 Task: Slide 11 - Big Awesome Words.
Action: Mouse moved to (36, 87)
Screenshot: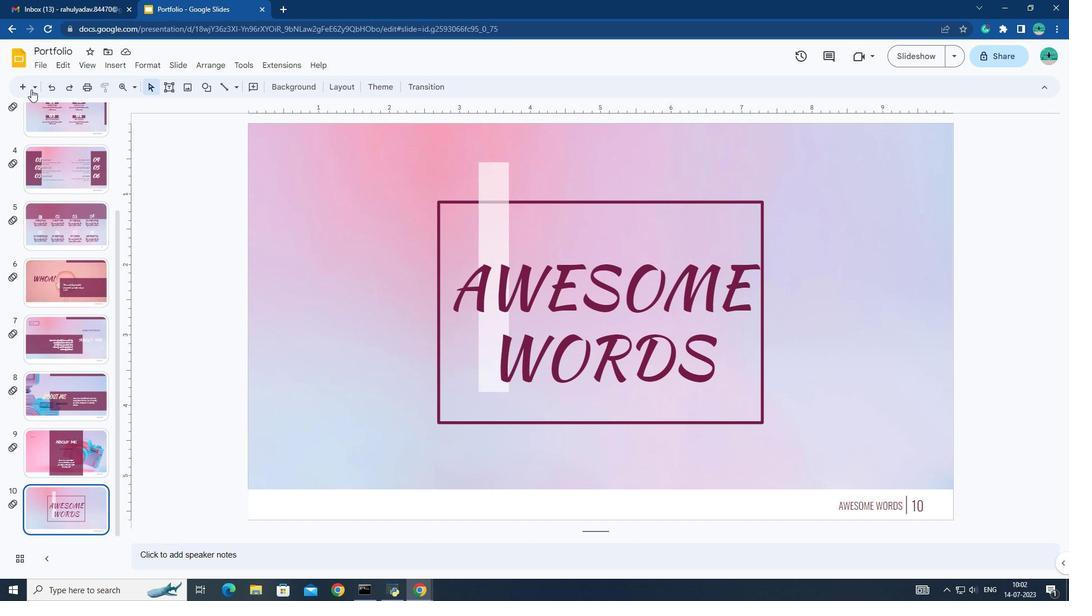 
Action: Mouse pressed left at (36, 87)
Screenshot: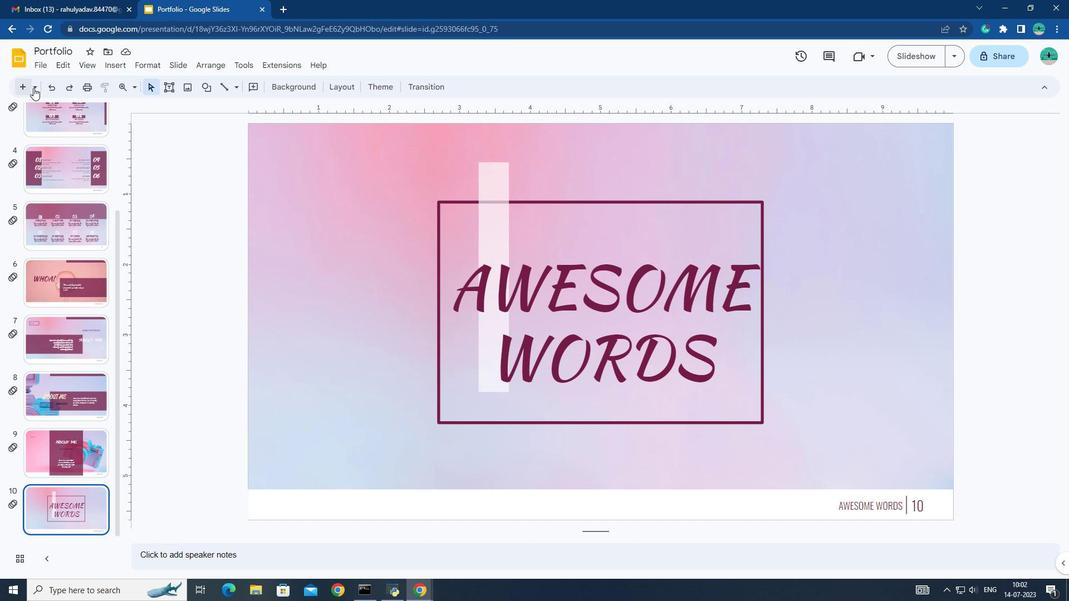
Action: Mouse moved to (78, 360)
Screenshot: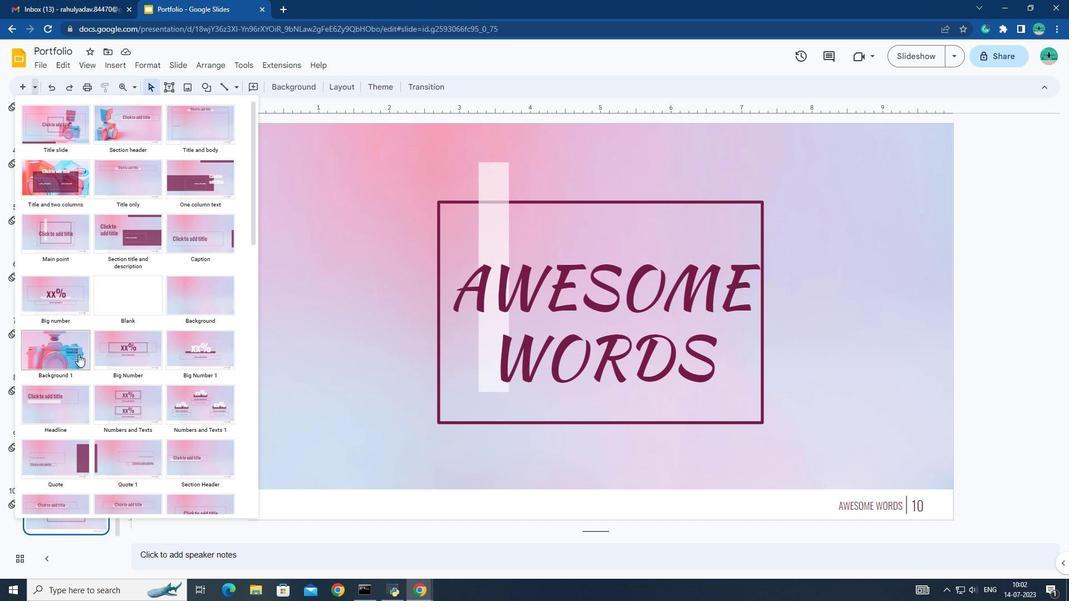 
Action: Mouse scrolled (78, 359) with delta (0, 0)
Screenshot: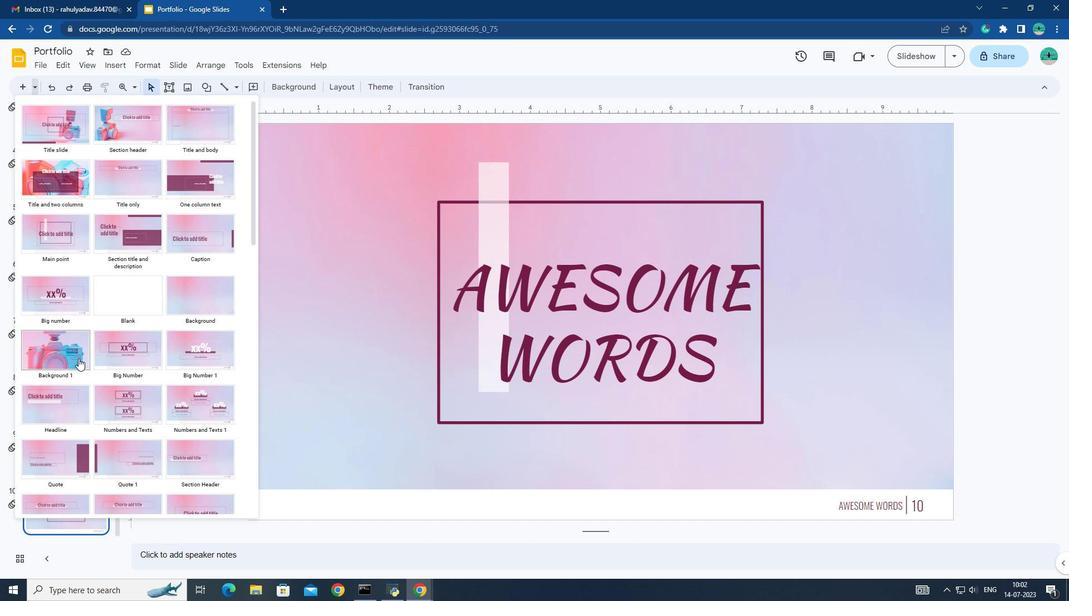 
Action: Mouse moved to (77, 361)
Screenshot: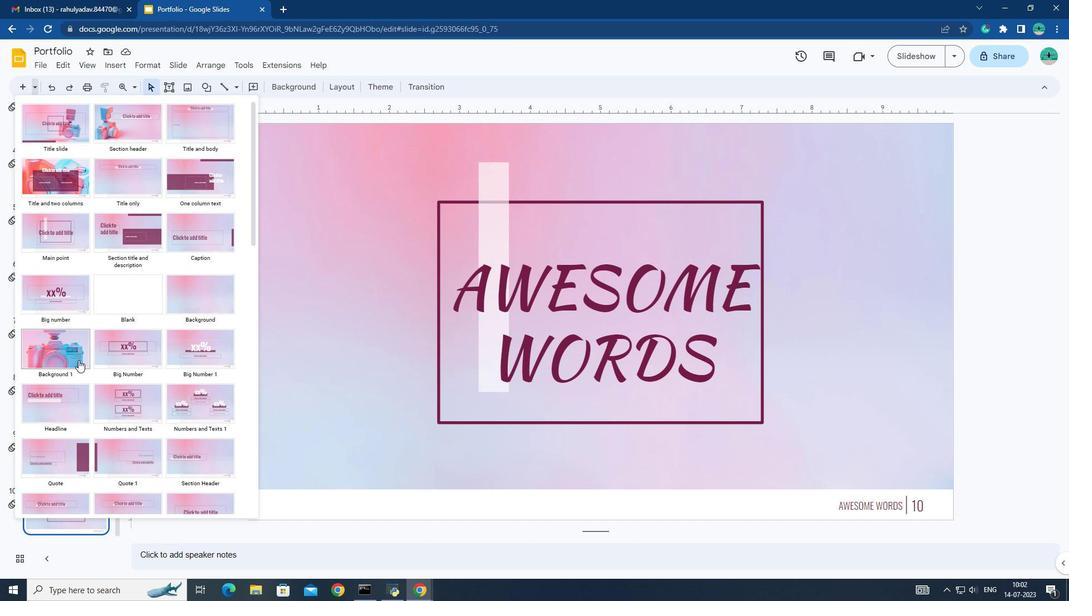 
Action: Mouse scrolled (77, 360) with delta (0, 0)
Screenshot: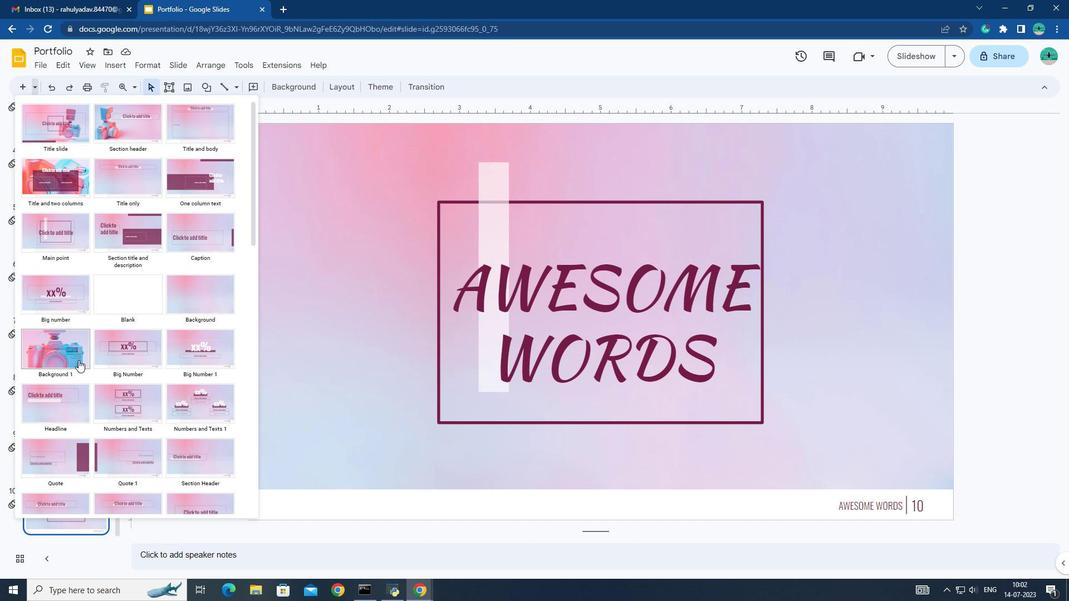 
Action: Mouse moved to (77, 362)
Screenshot: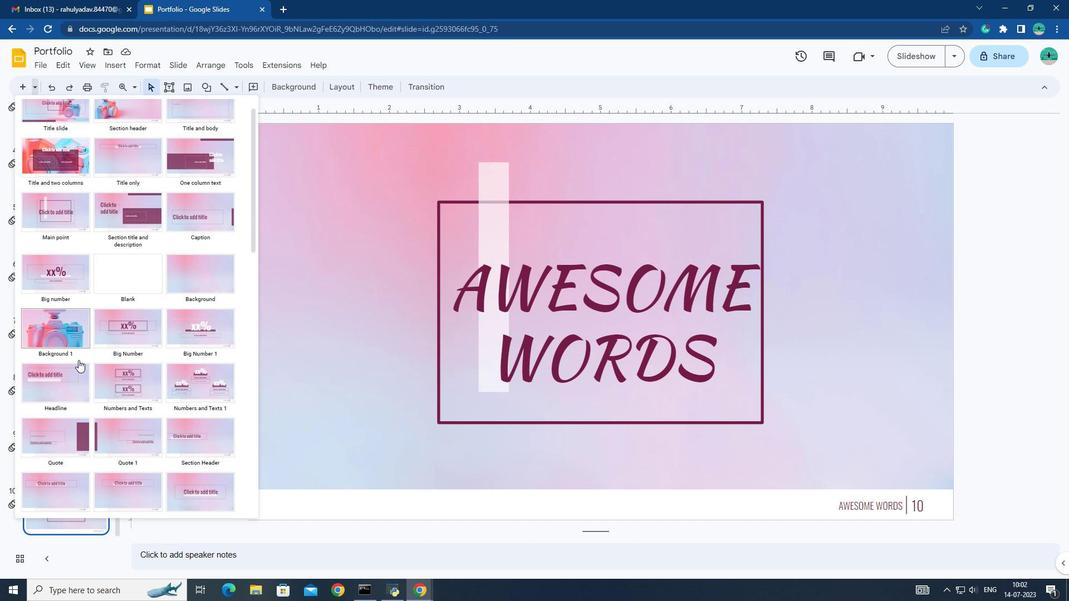 
Action: Mouse scrolled (77, 361) with delta (0, 0)
Screenshot: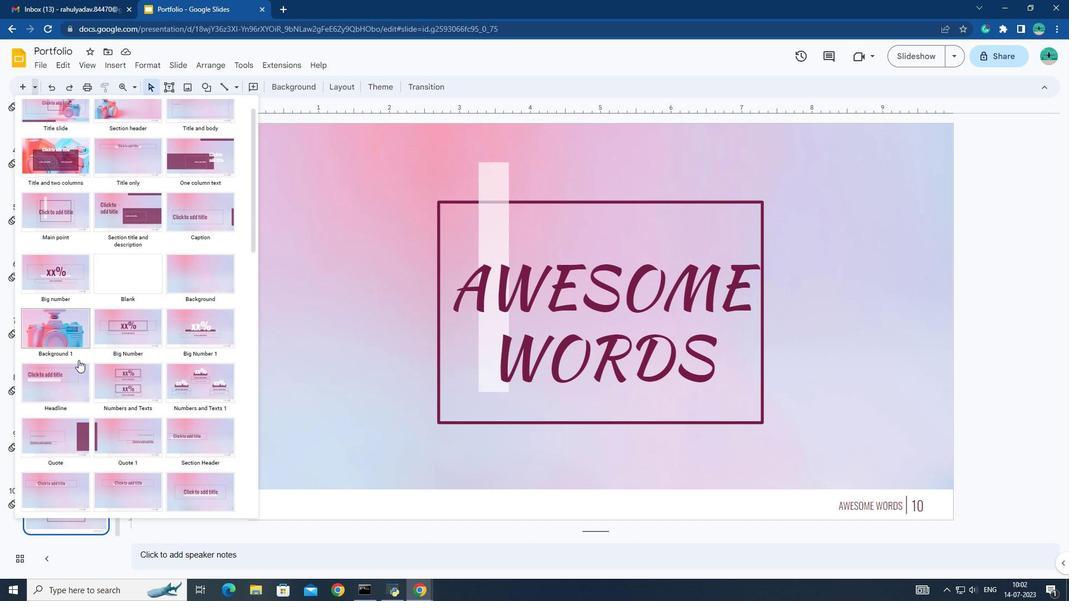 
Action: Mouse scrolled (77, 361) with delta (0, 0)
Screenshot: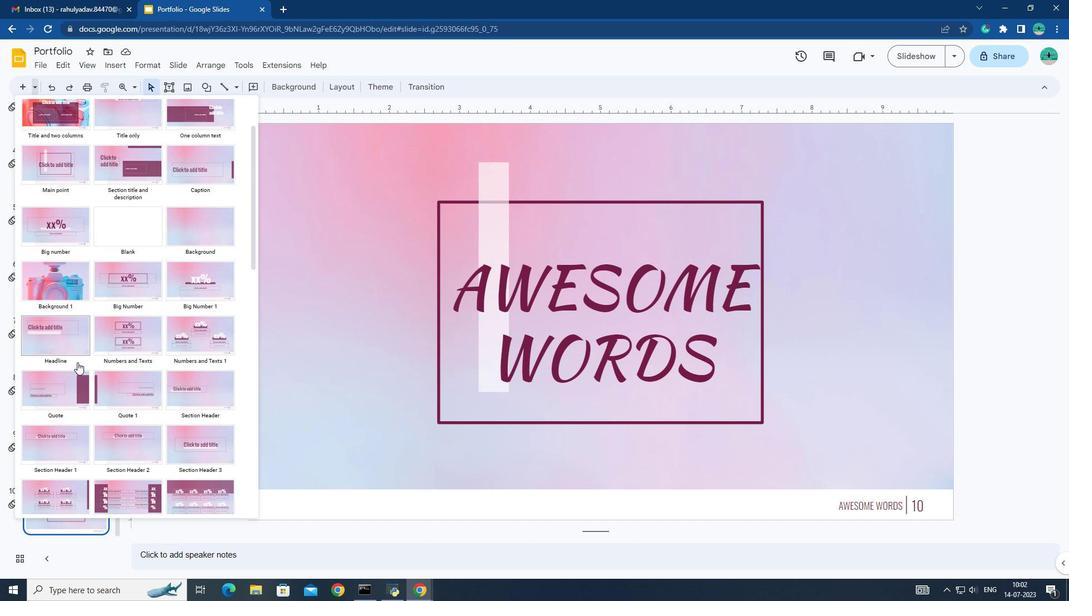 
Action: Mouse moved to (77, 363)
Screenshot: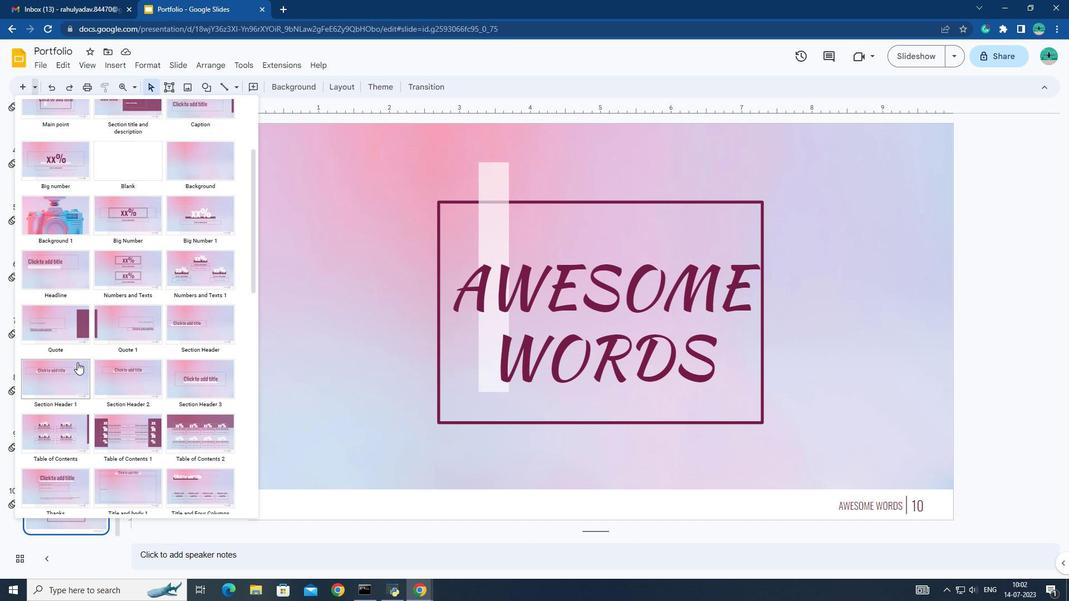 
Action: Mouse scrolled (77, 362) with delta (0, 0)
Screenshot: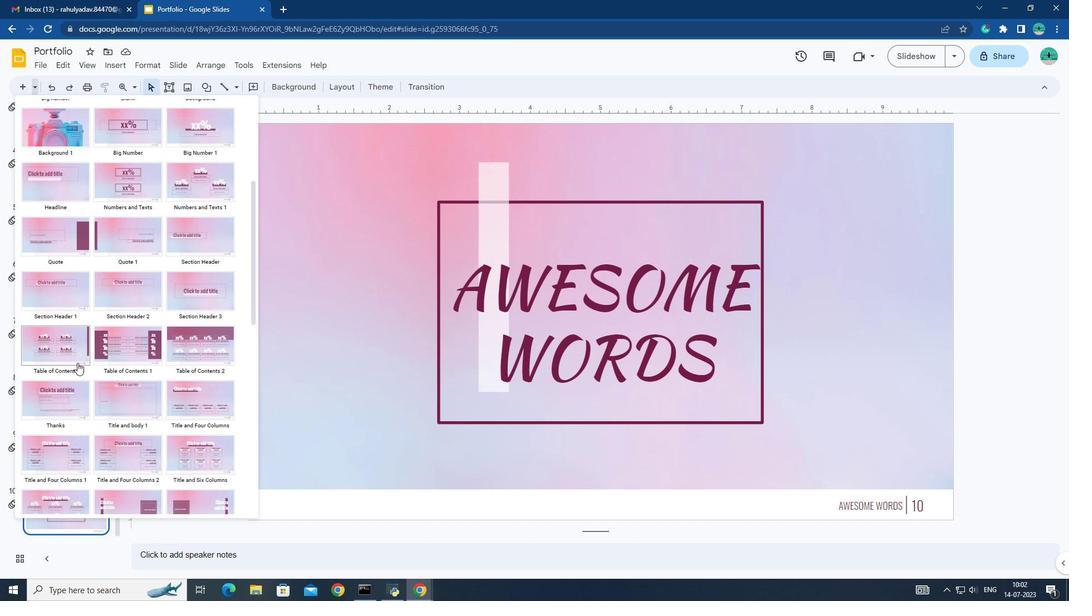 
Action: Mouse scrolled (77, 362) with delta (0, 0)
Screenshot: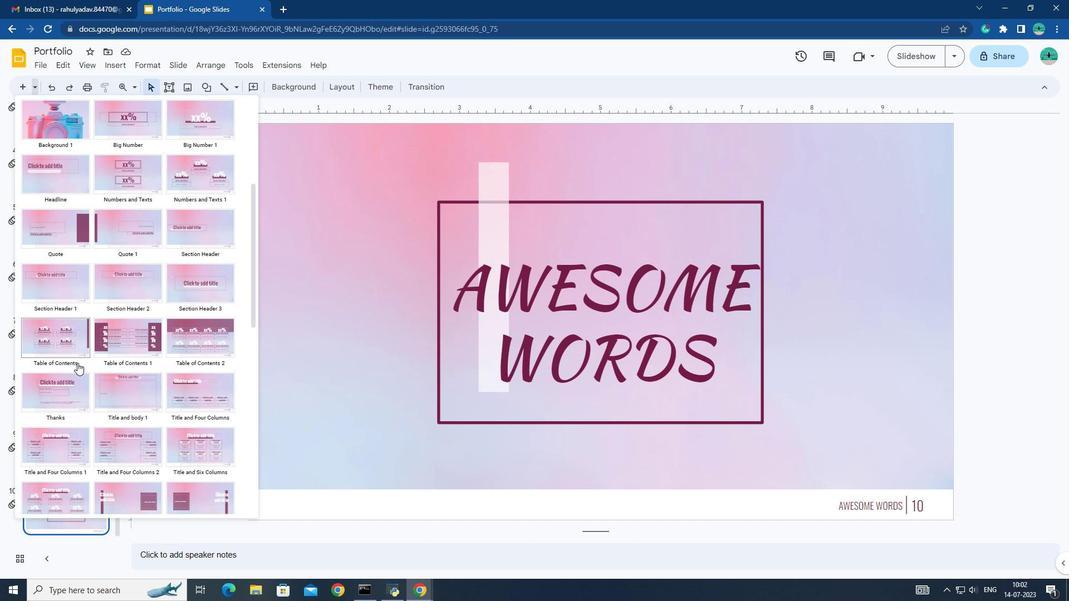 
Action: Mouse scrolled (77, 362) with delta (0, 0)
Screenshot: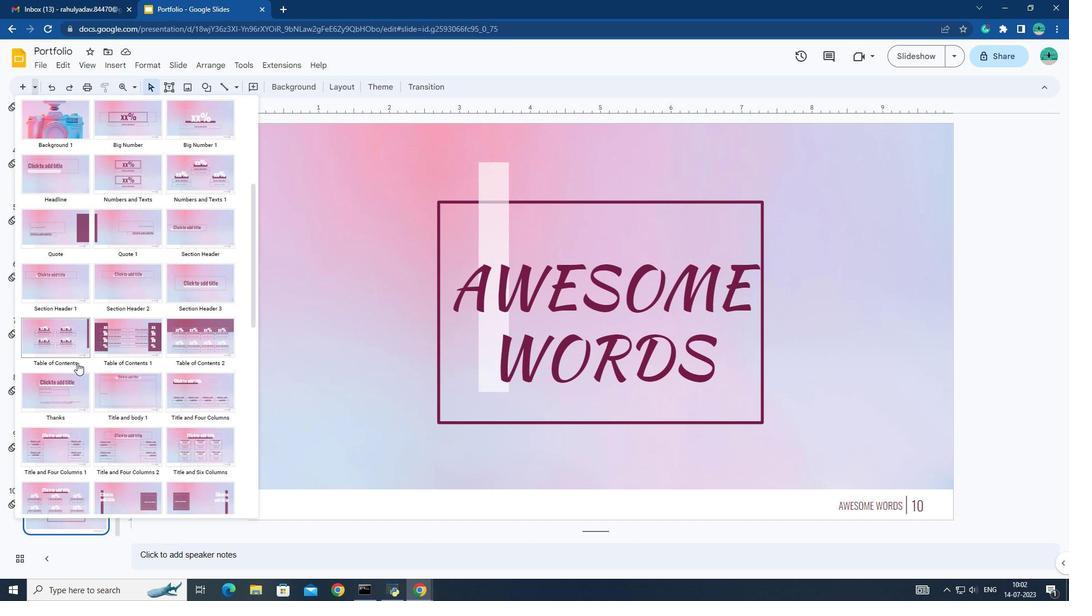 
Action: Mouse moved to (77, 363)
Screenshot: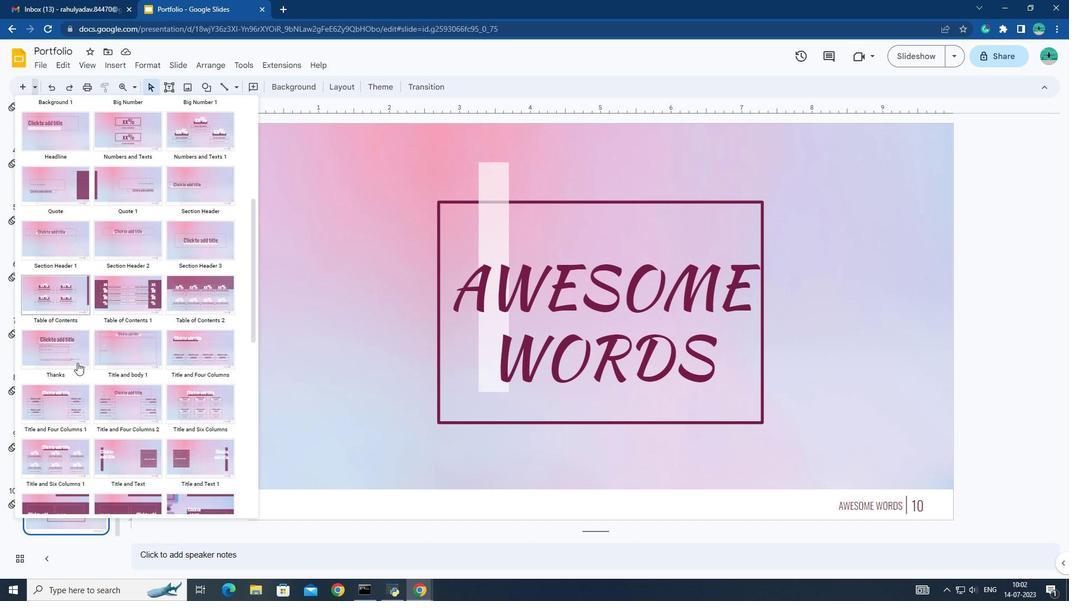 
Action: Mouse scrolled (77, 363) with delta (0, 0)
Screenshot: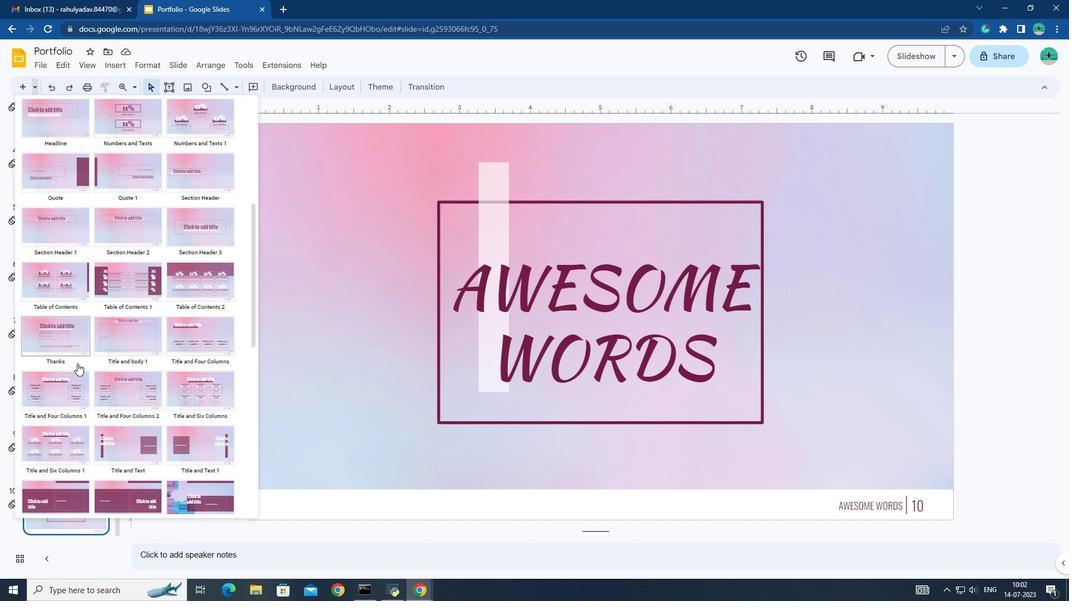 
Action: Mouse moved to (77, 390)
Screenshot: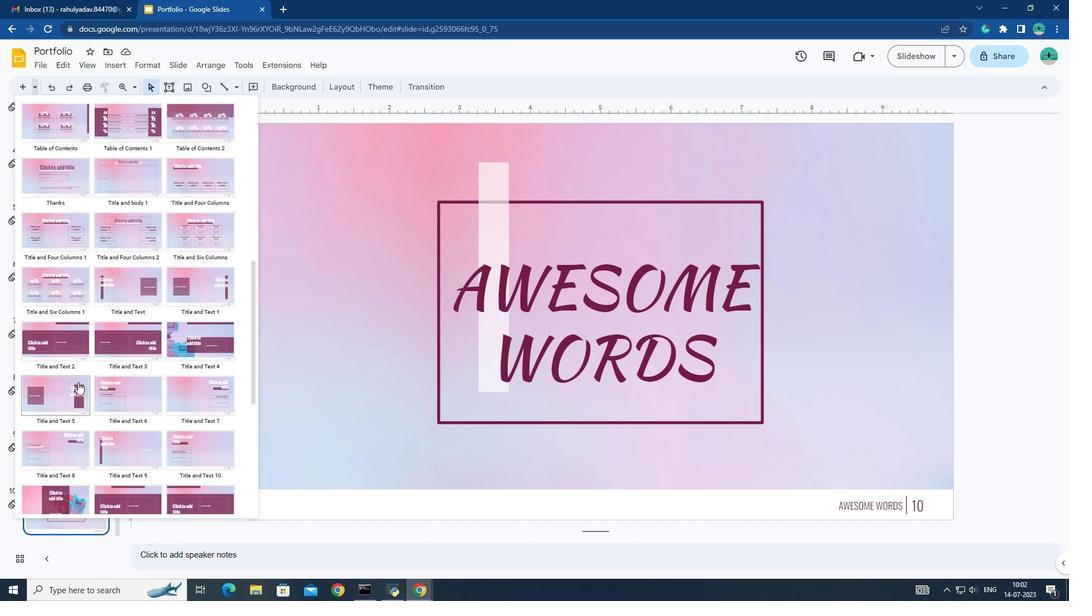 
Action: Mouse scrolled (77, 390) with delta (0, 0)
Screenshot: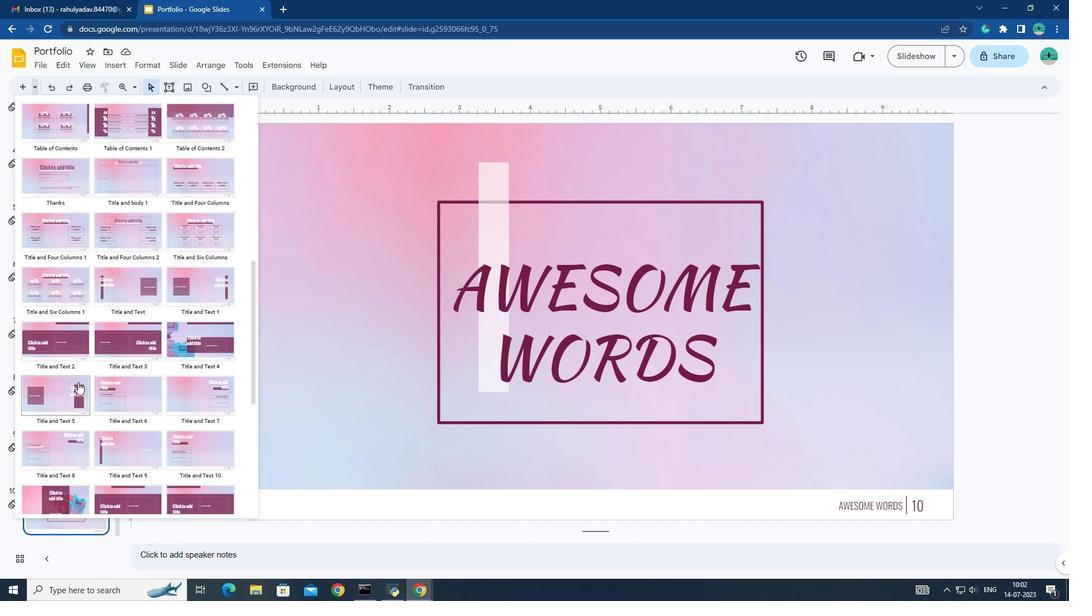 
Action: Mouse scrolled (77, 390) with delta (0, 0)
Screenshot: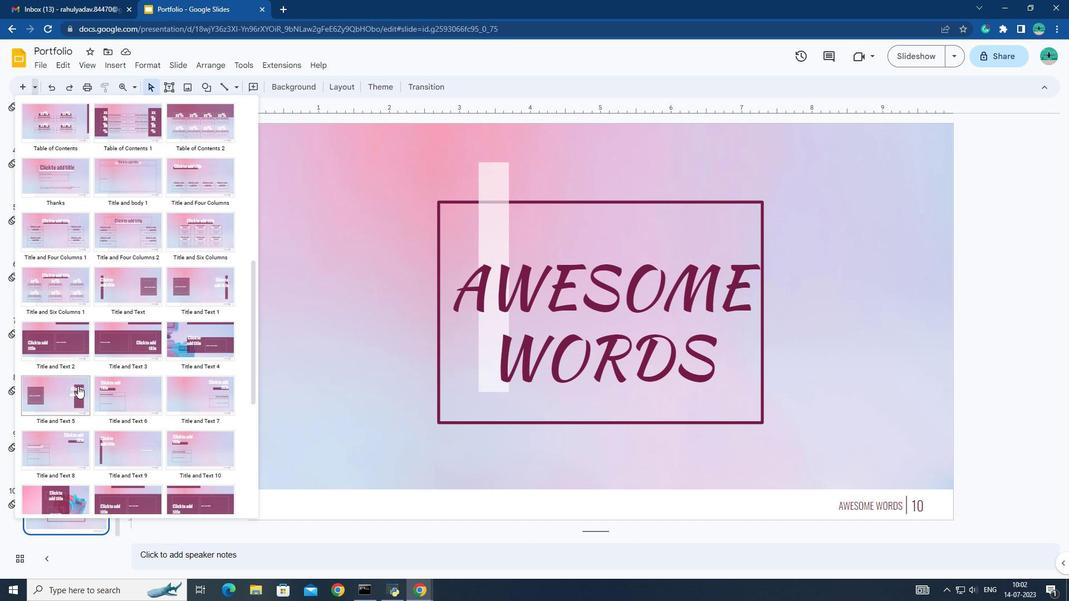 
Action: Mouse moved to (77, 392)
Screenshot: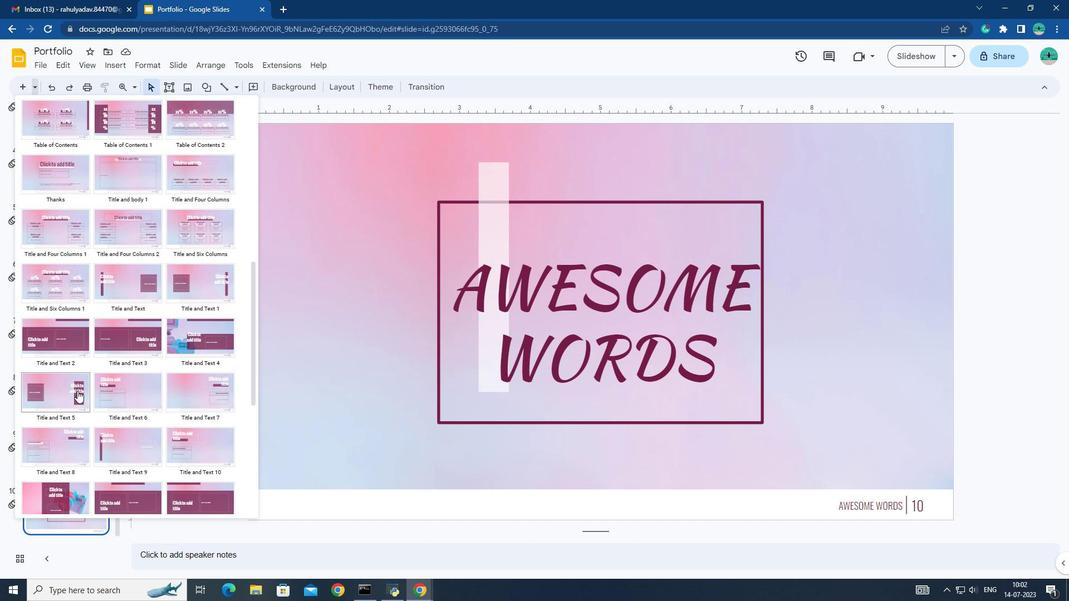 
Action: Mouse scrolled (77, 392) with delta (0, 0)
Screenshot: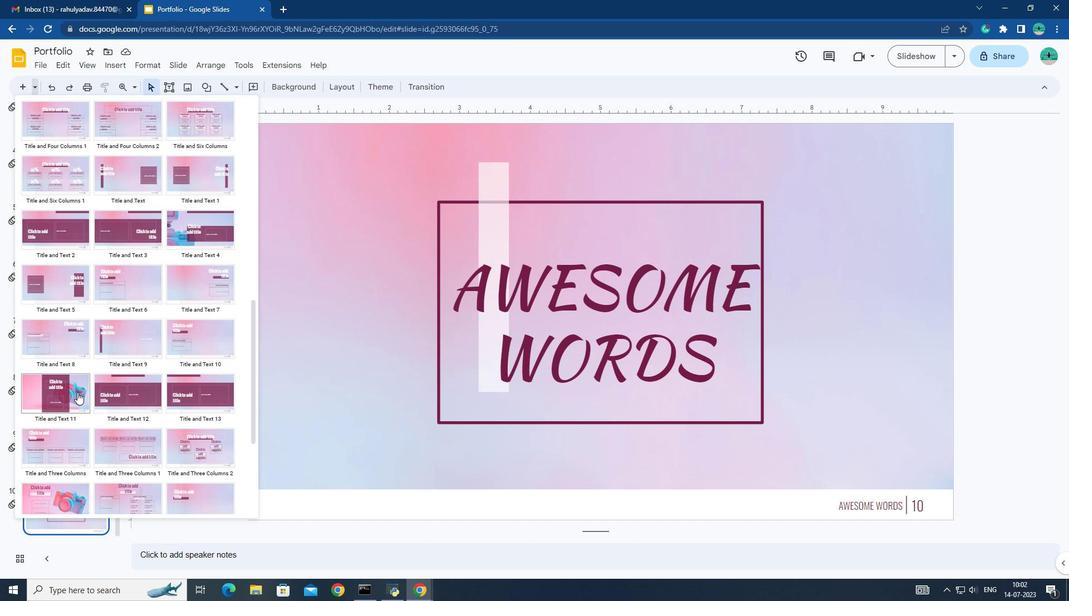 
Action: Mouse scrolled (77, 392) with delta (0, 0)
Screenshot: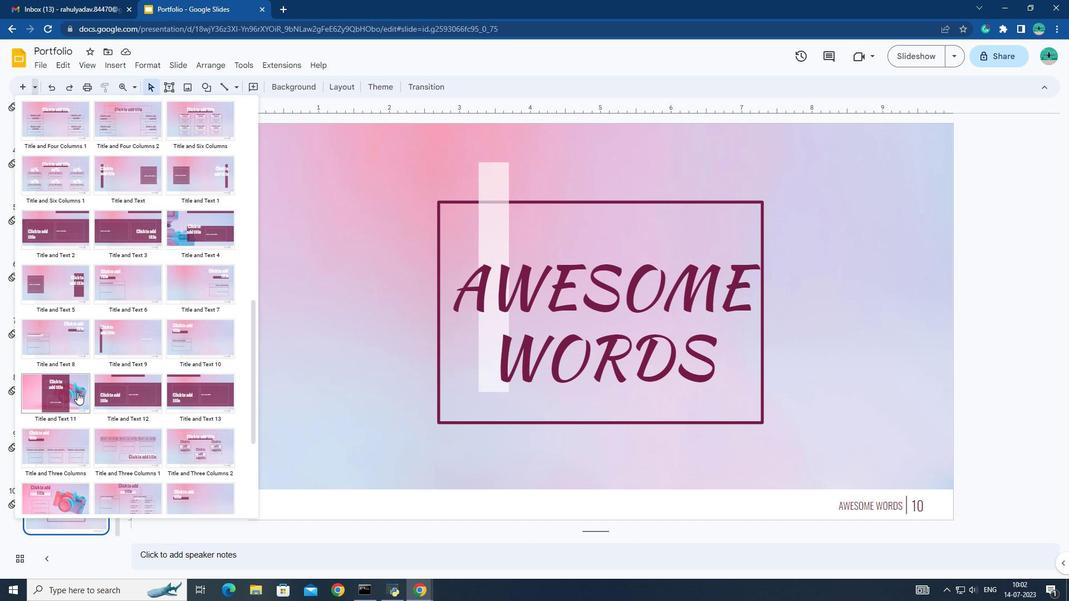 
Action: Mouse scrolled (77, 392) with delta (0, 0)
Screenshot: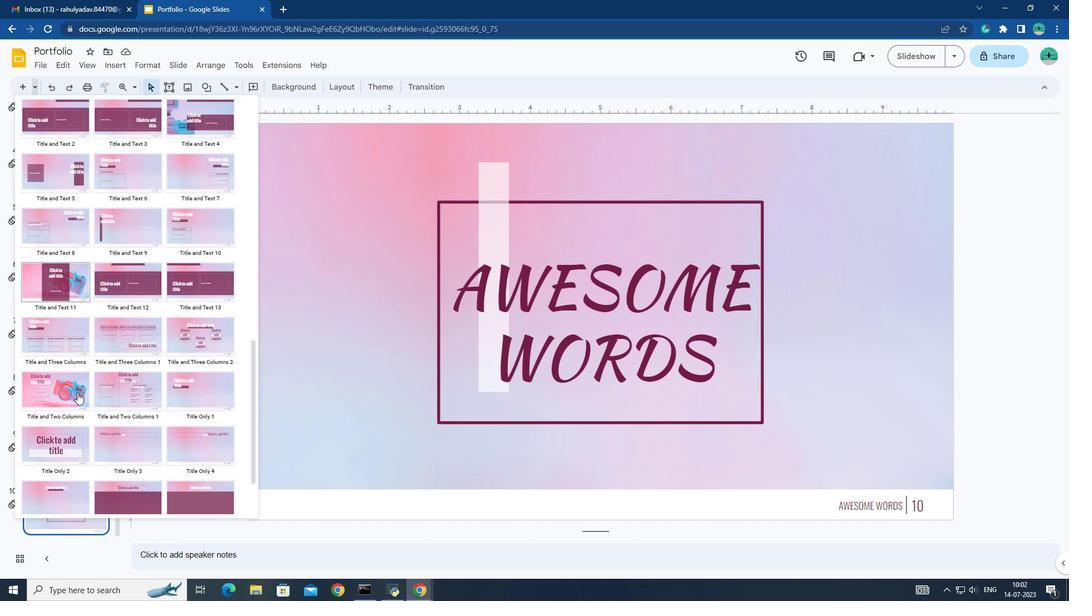 
Action: Mouse scrolled (77, 392) with delta (0, 0)
Screenshot: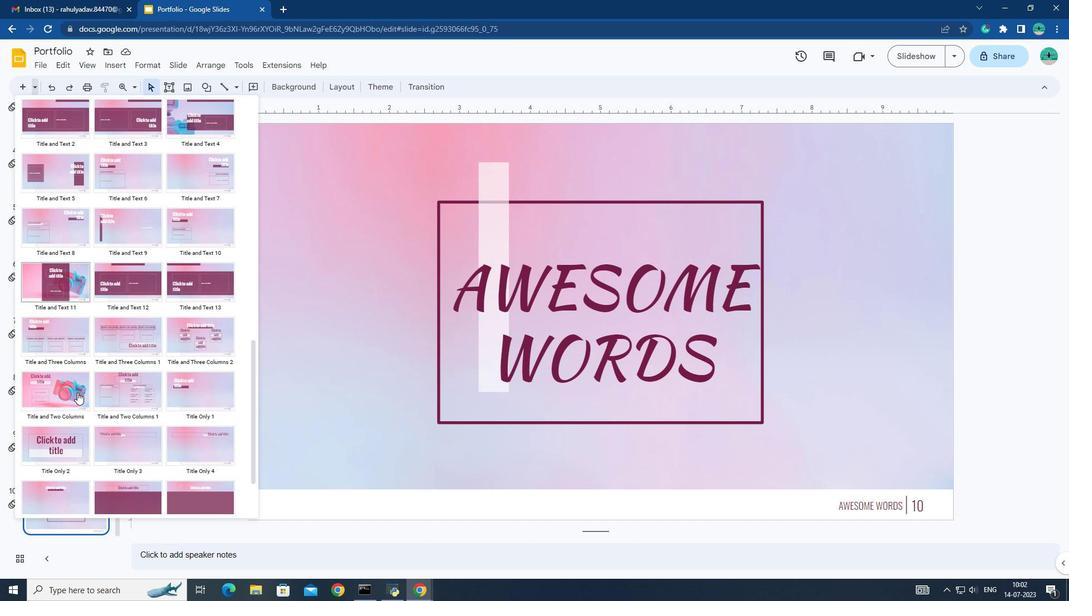 
Action: Mouse moved to (76, 364)
Screenshot: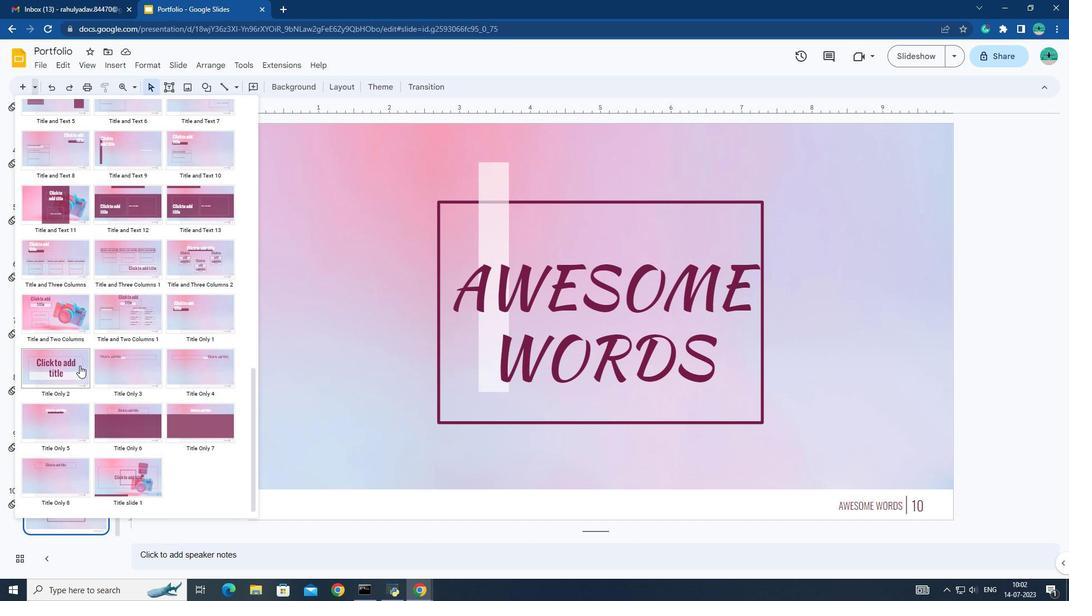 
Action: Mouse pressed left at (76, 364)
Screenshot: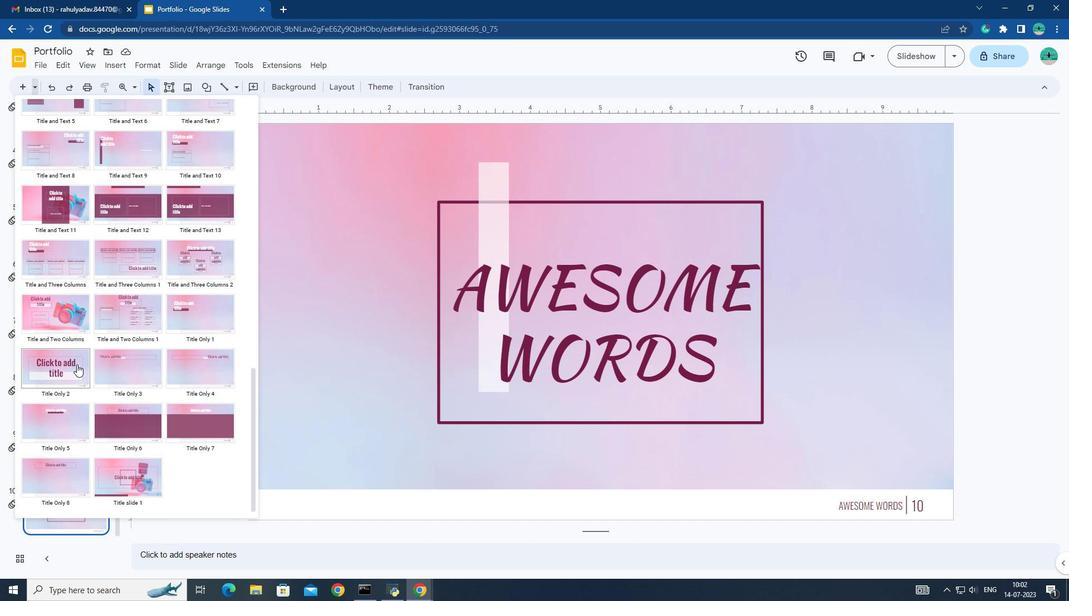 
Action: Mouse moved to (514, 274)
Screenshot: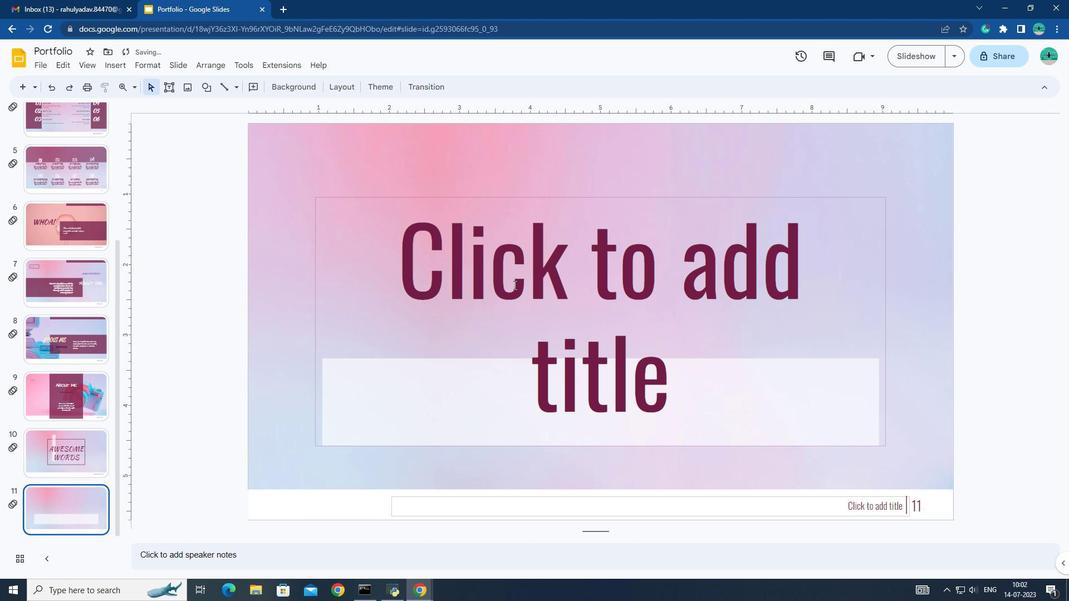 
Action: Mouse pressed left at (514, 274)
Screenshot: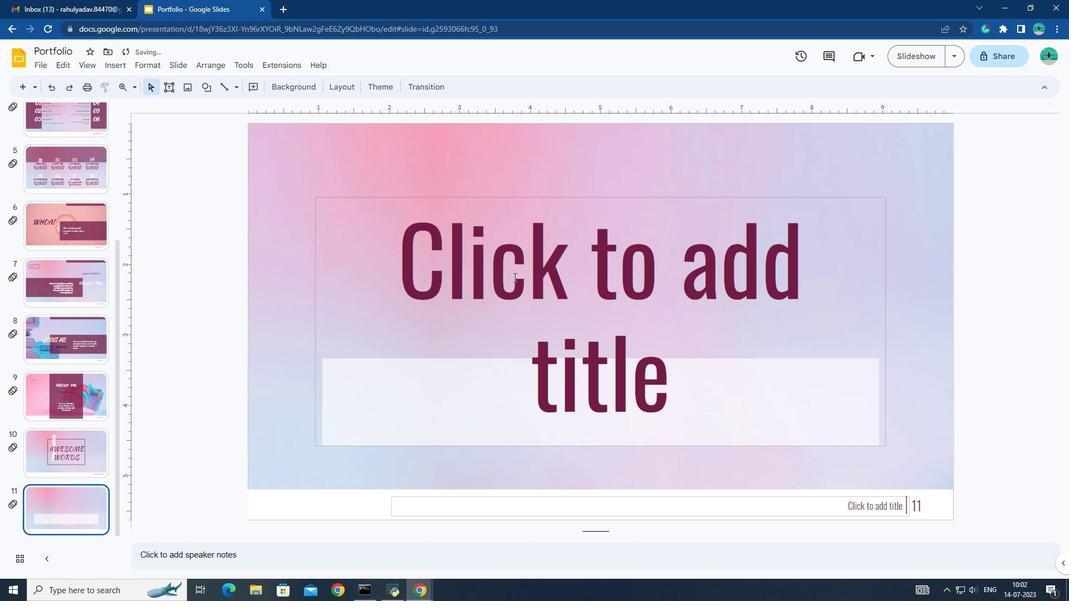 
Action: Mouse moved to (531, 266)
Screenshot: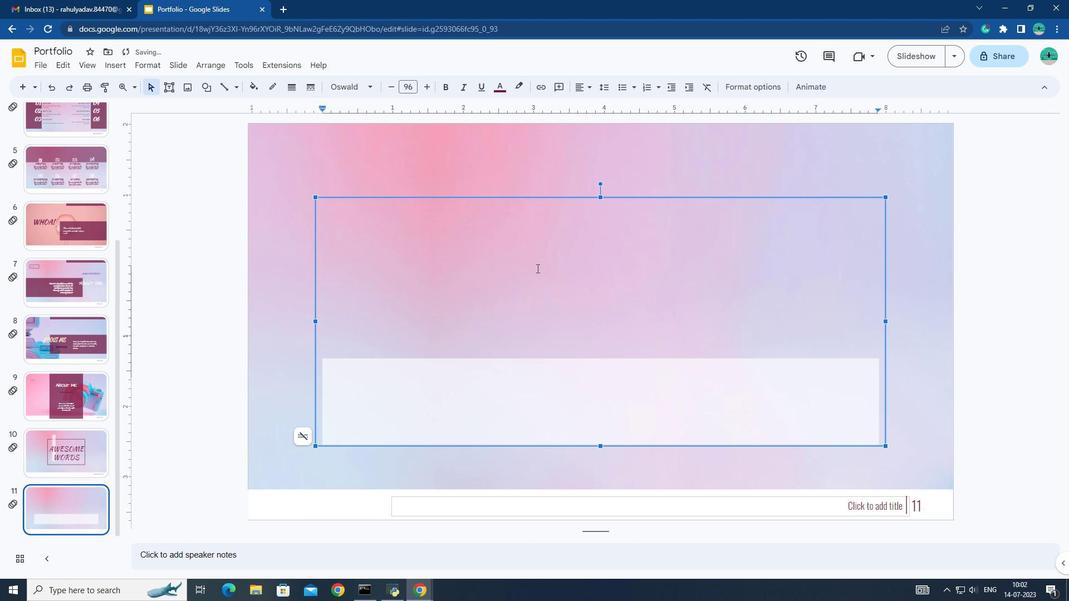 
Action: Key pressed <Key.caps_lock>BIG<Key.space>AWESOME<Key.space><Key.enter>WORDS
Screenshot: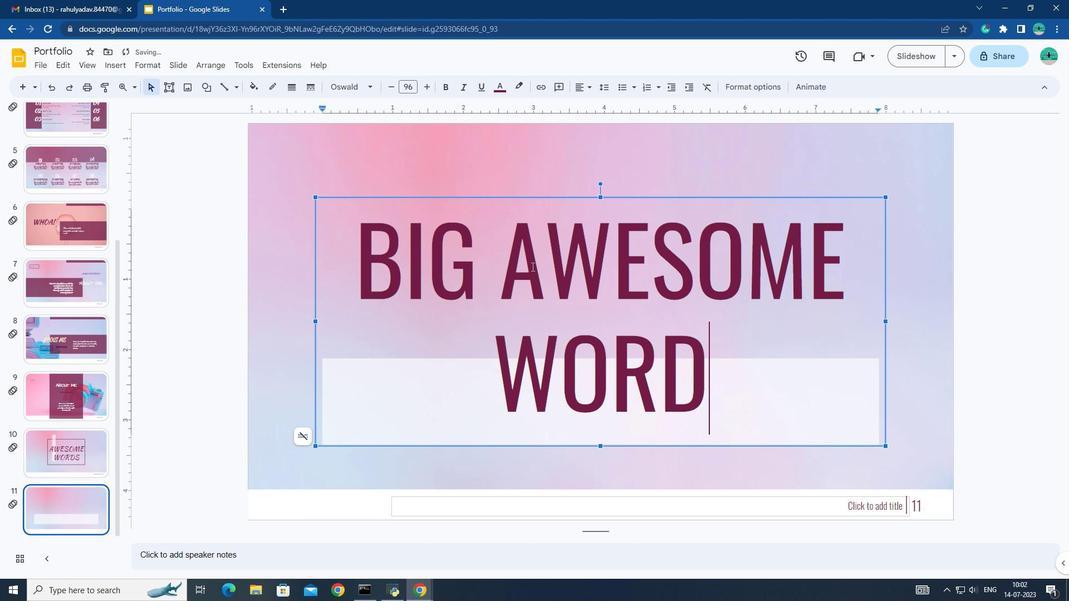 
Action: Mouse moved to (356, 217)
Screenshot: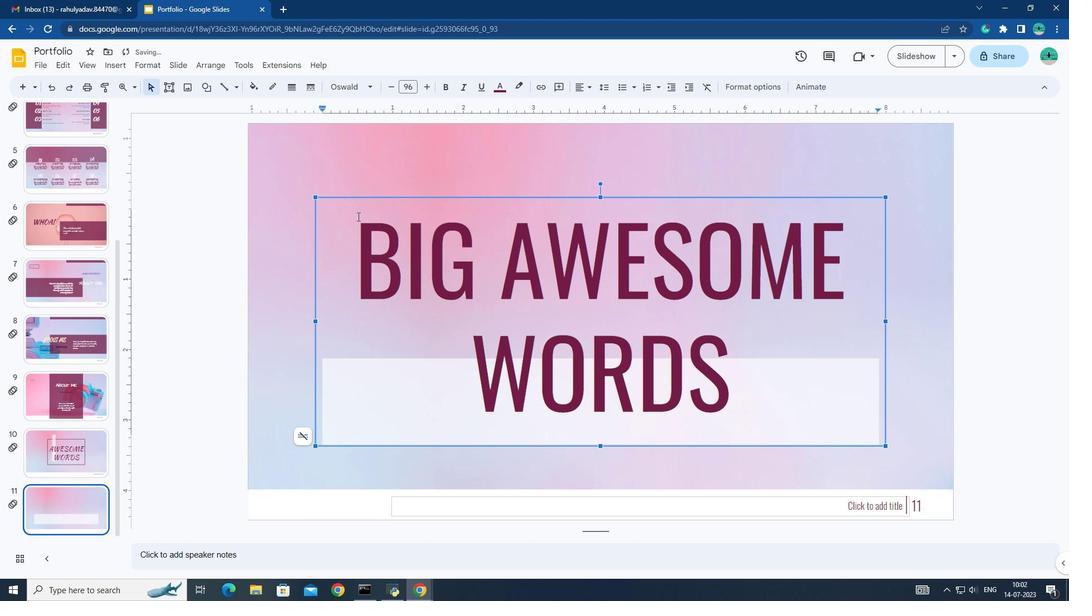 
Action: Mouse pressed left at (356, 217)
Screenshot: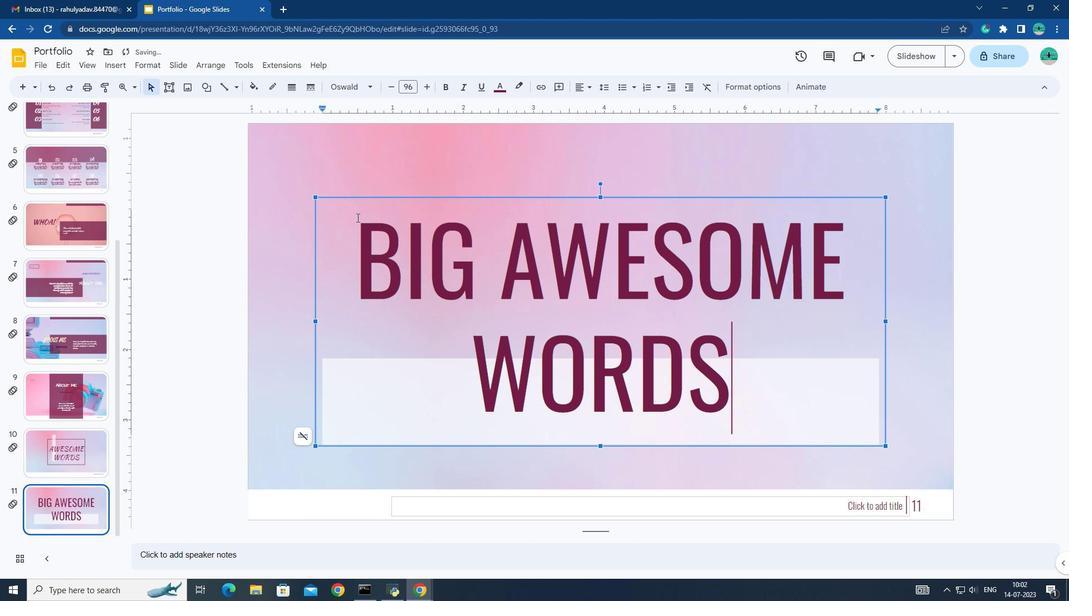 
Action: Mouse moved to (373, 87)
Screenshot: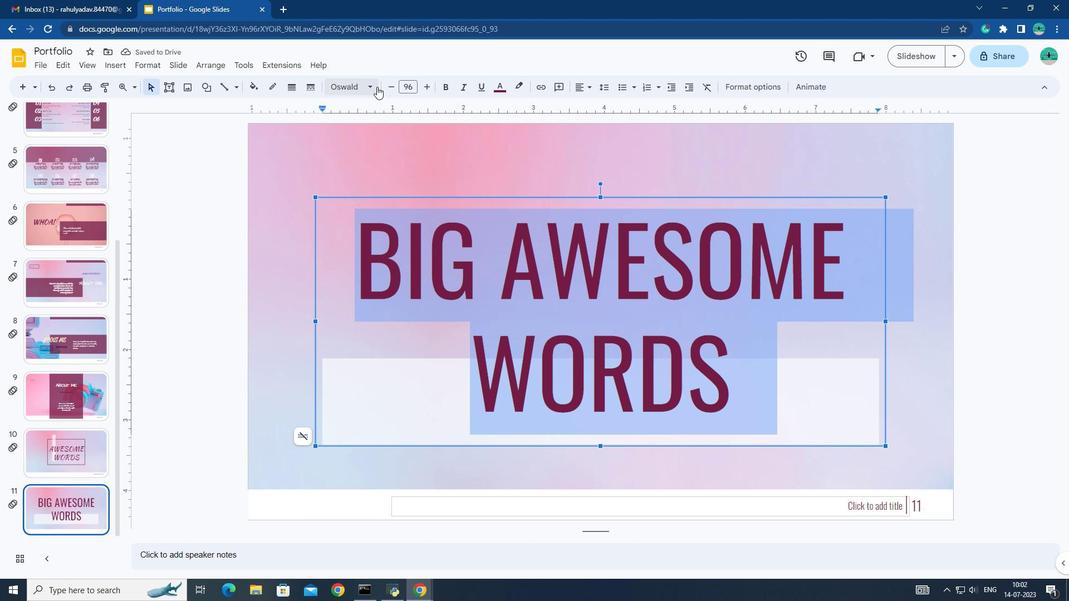 
Action: Mouse pressed left at (373, 87)
Screenshot: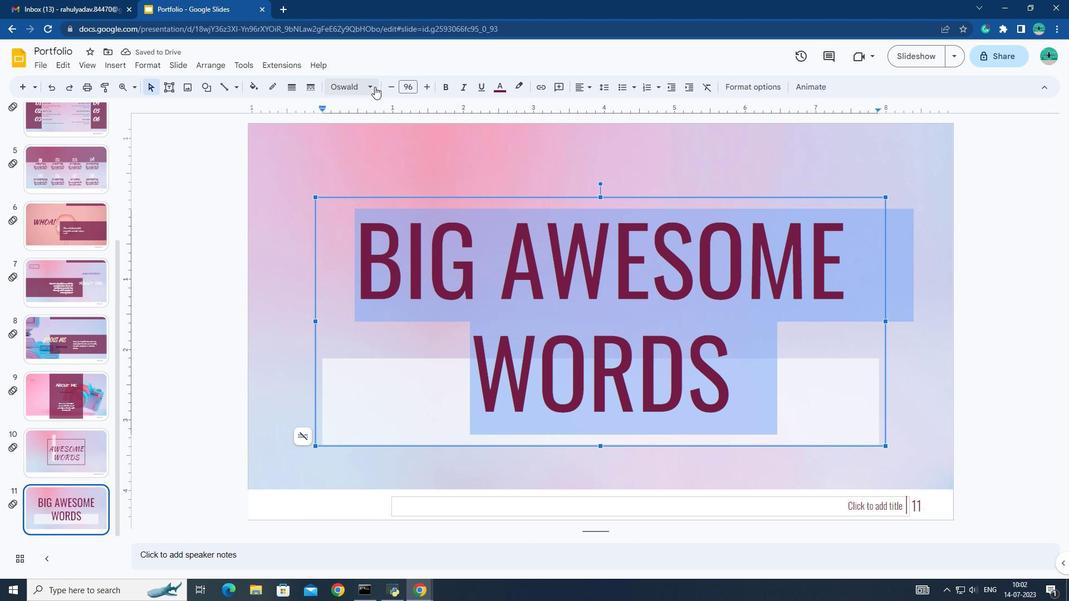 
Action: Mouse moved to (390, 369)
Screenshot: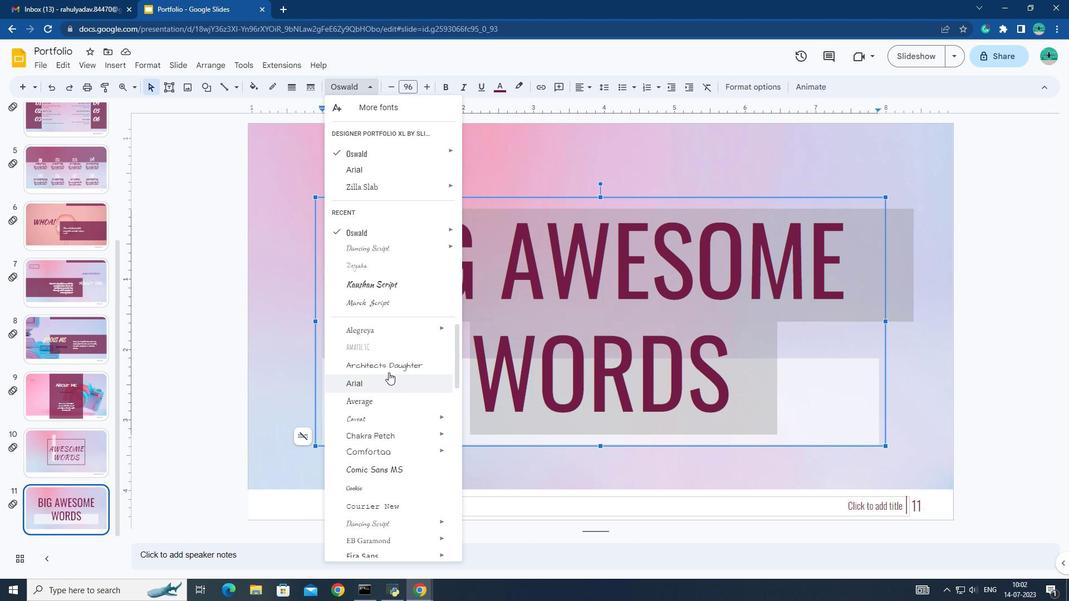 
Action: Mouse pressed left at (390, 369)
Screenshot: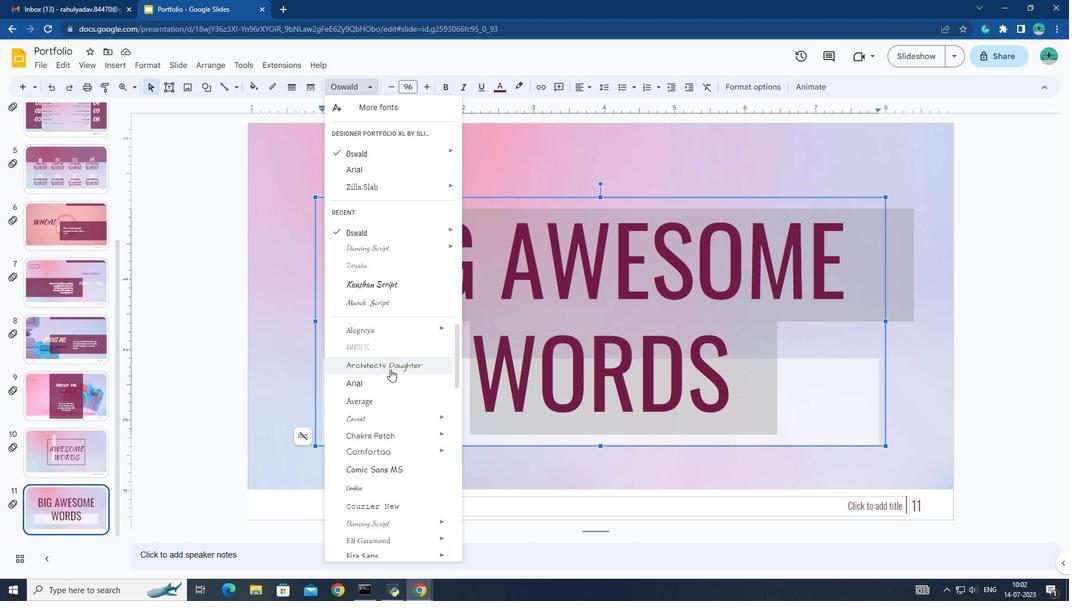 
Action: Mouse moved to (392, 86)
Screenshot: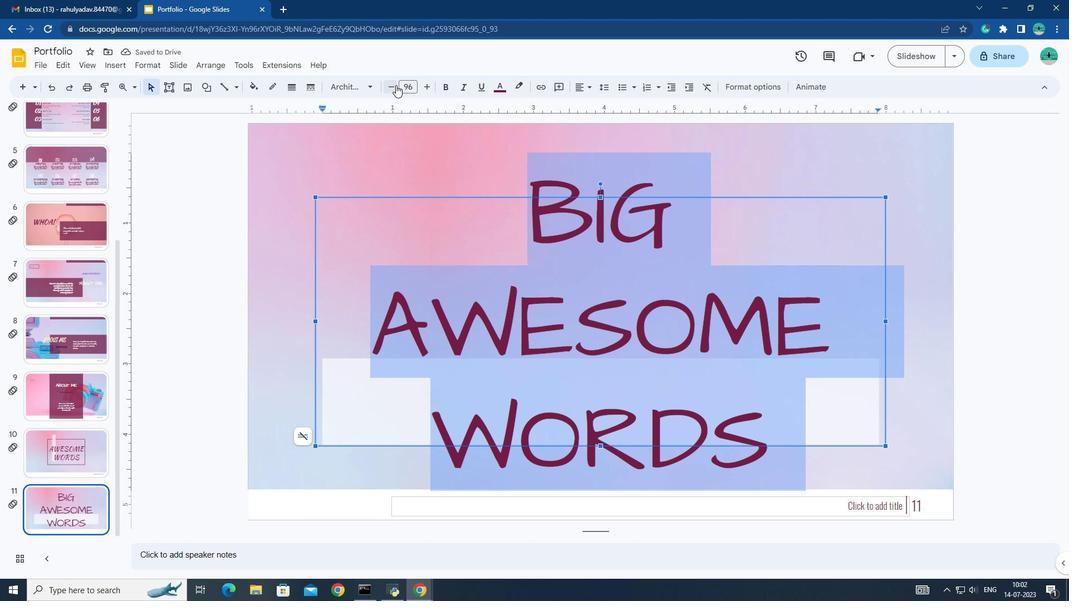 
Action: Mouse pressed left at (392, 86)
Screenshot: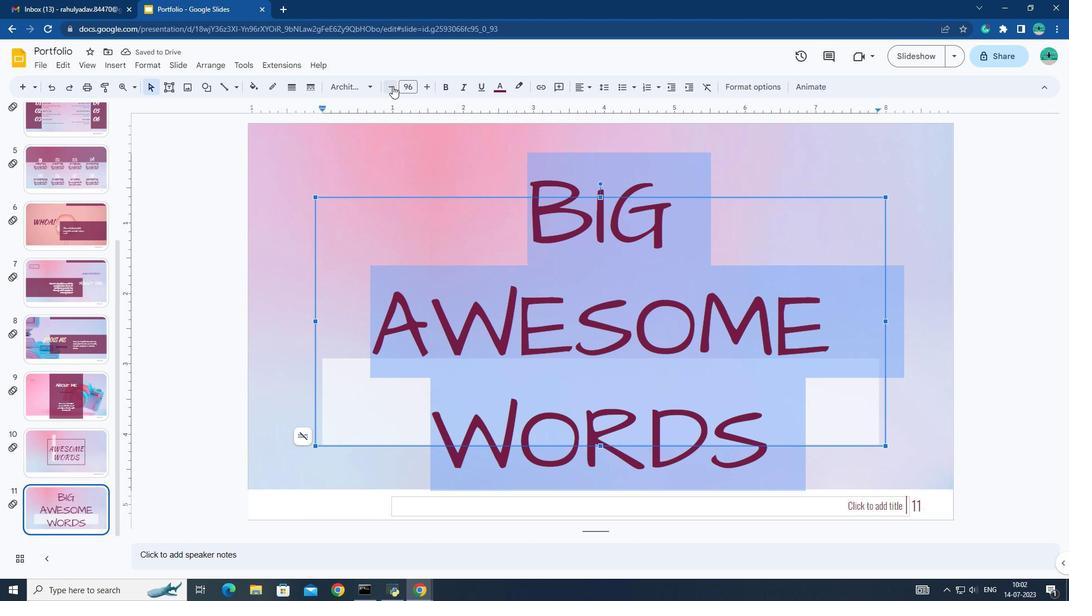 
Action: Mouse moved to (392, 86)
Screenshot: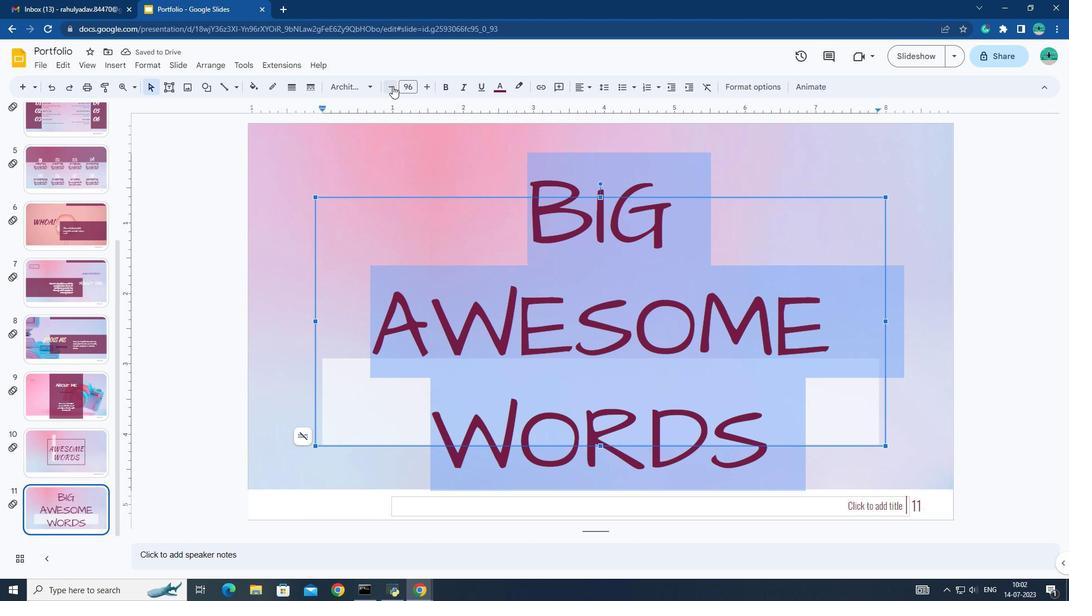 
Action: Mouse pressed left at (392, 86)
Screenshot: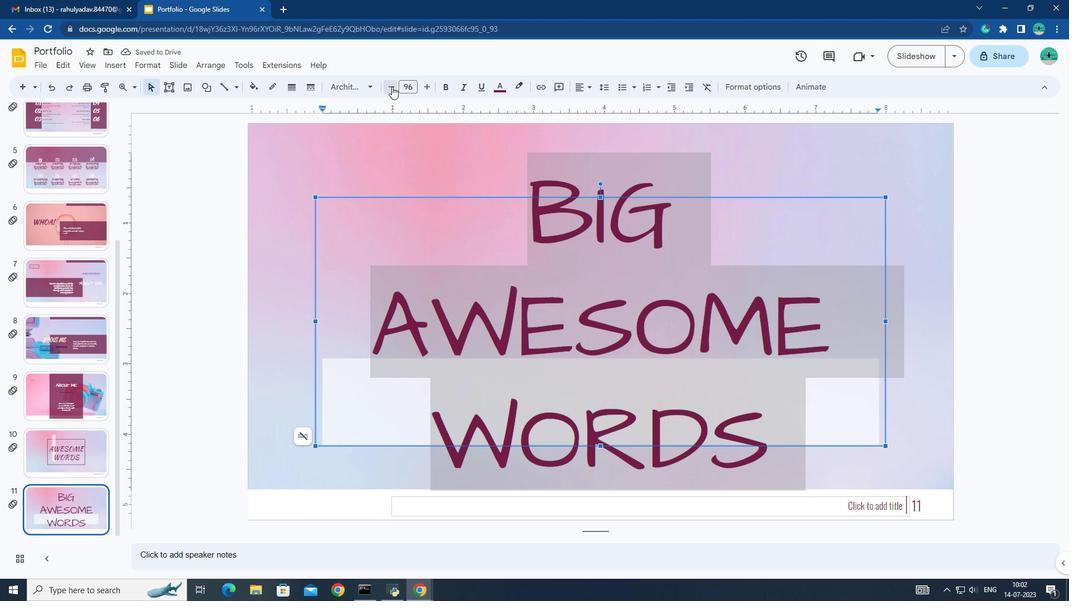 
Action: Mouse moved to (392, 86)
Screenshot: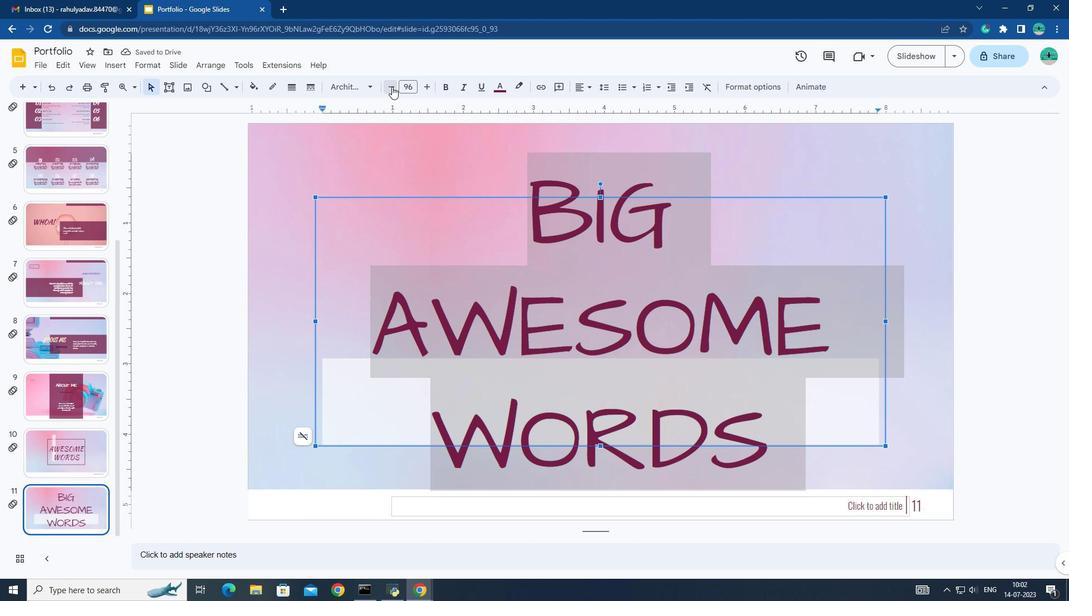 
Action: Mouse pressed left at (392, 86)
Screenshot: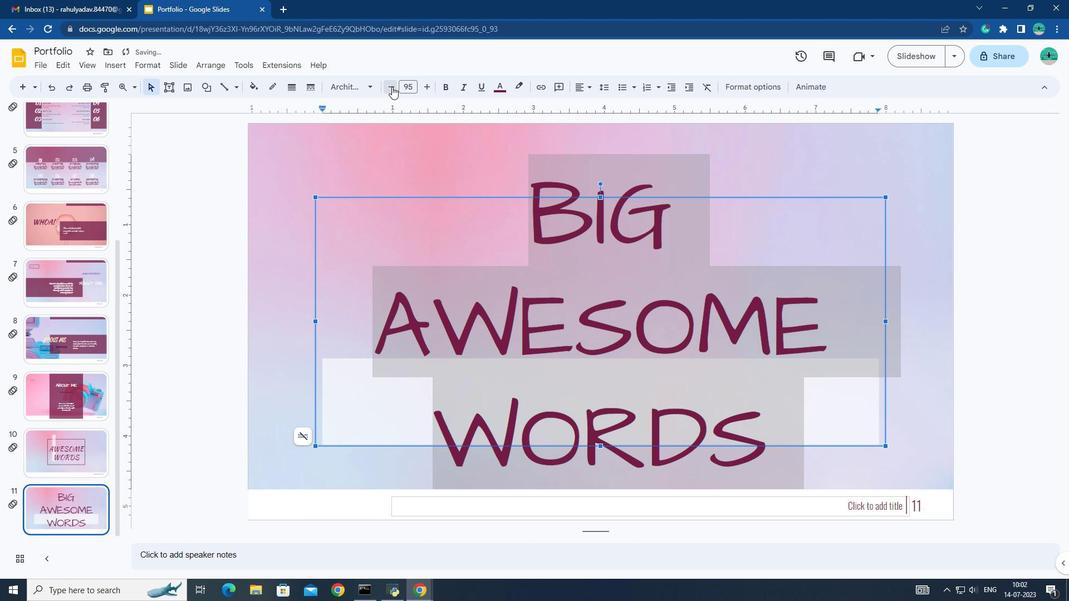 
Action: Mouse pressed left at (392, 86)
Screenshot: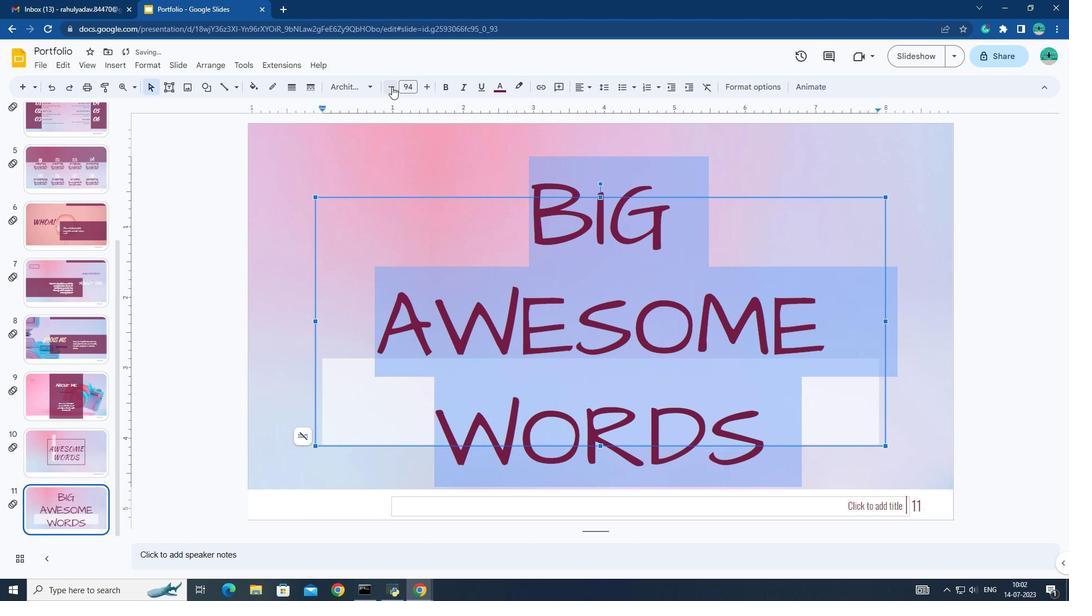 
Action: Mouse pressed left at (392, 86)
Screenshot: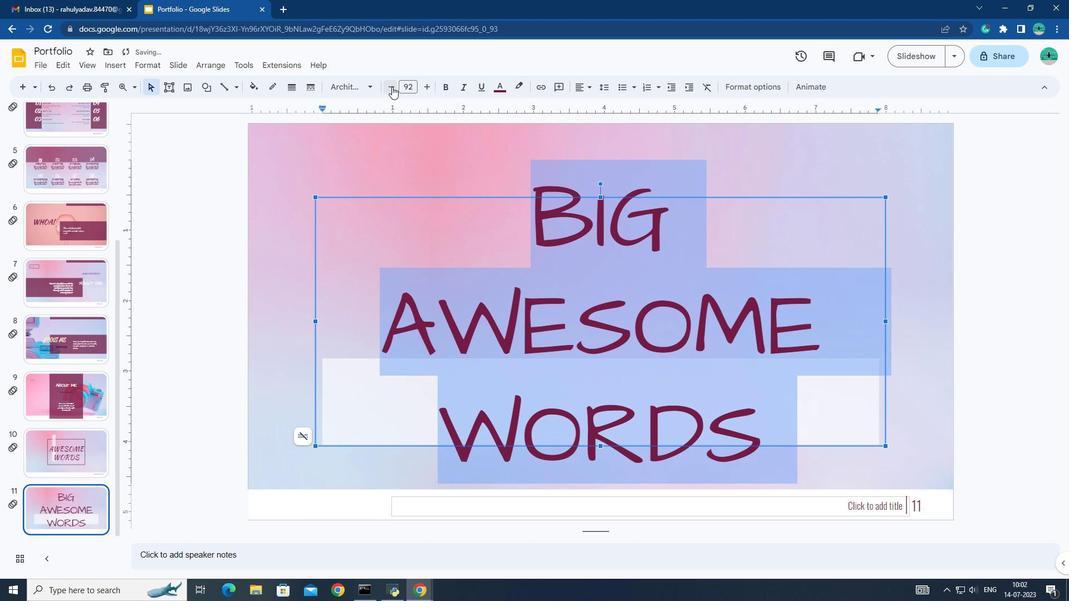 
Action: Mouse pressed left at (392, 86)
Screenshot: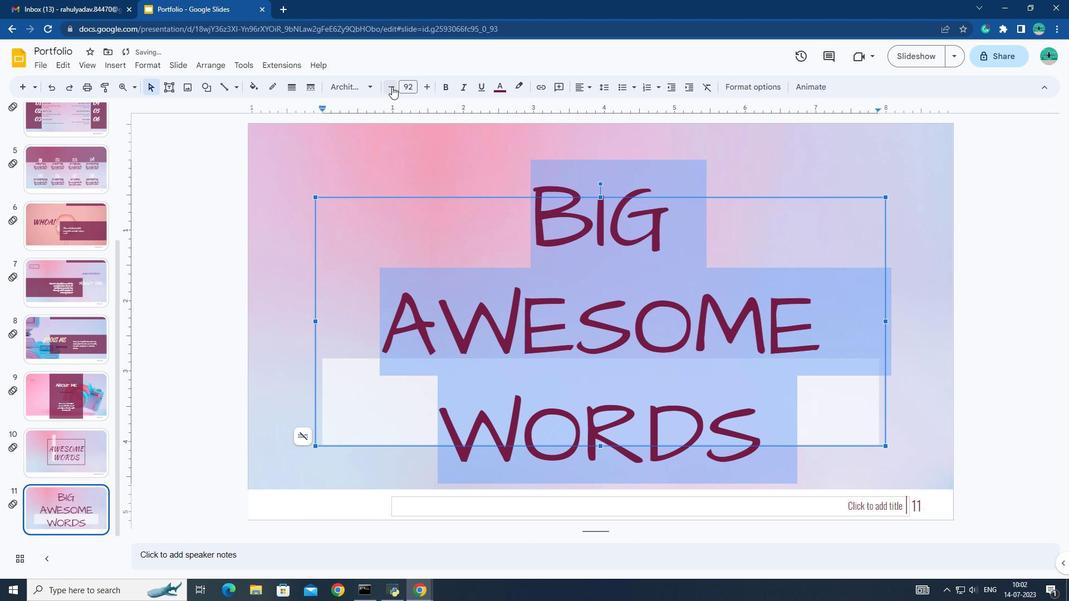 
Action: Mouse pressed left at (392, 86)
Screenshot: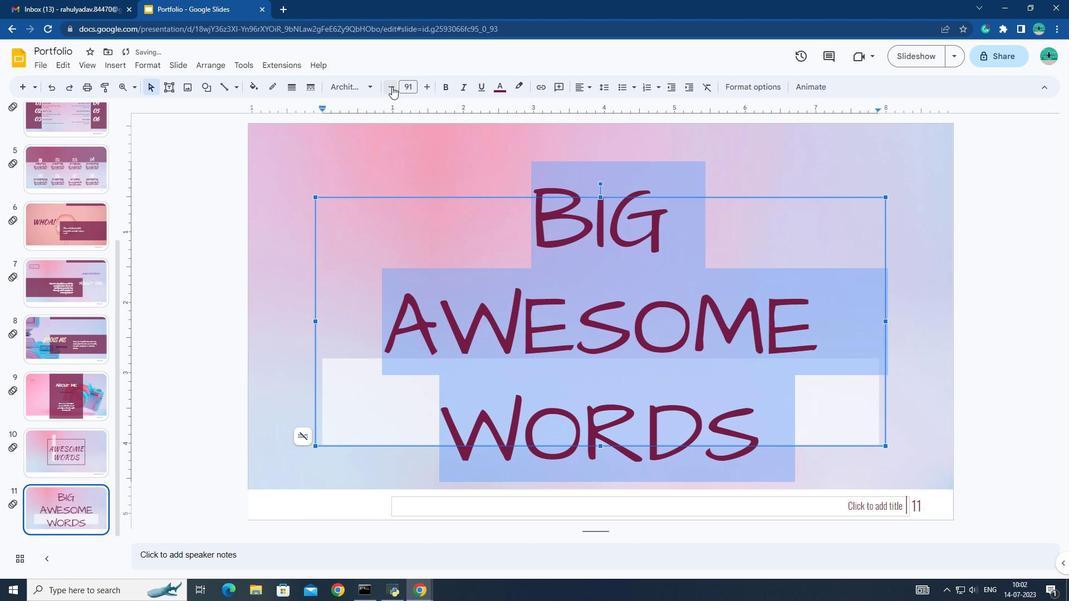 
Action: Mouse pressed left at (392, 86)
Screenshot: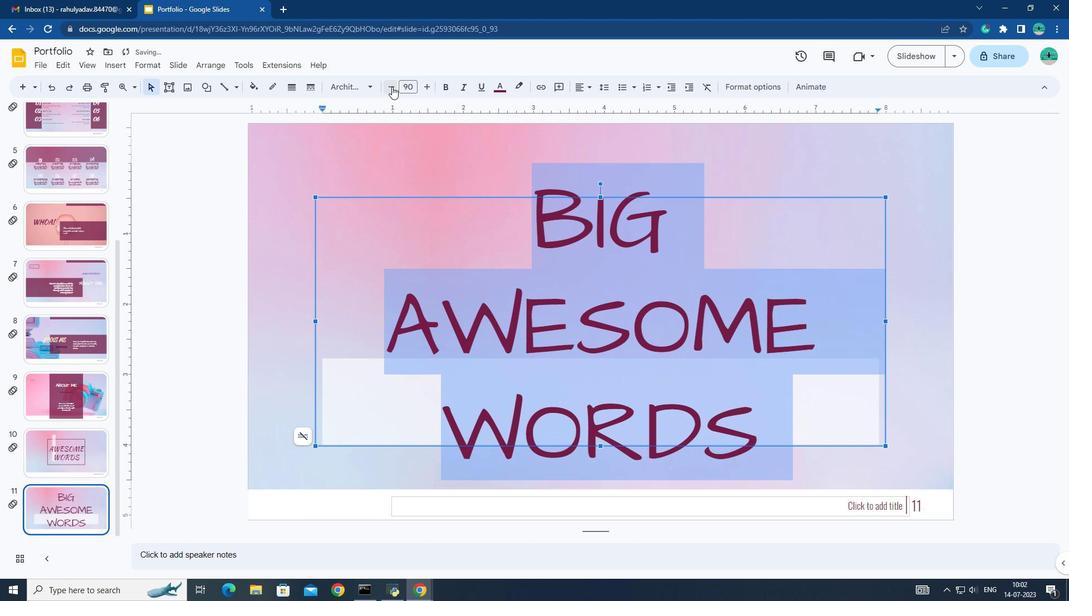 
Action: Mouse pressed left at (392, 86)
Screenshot: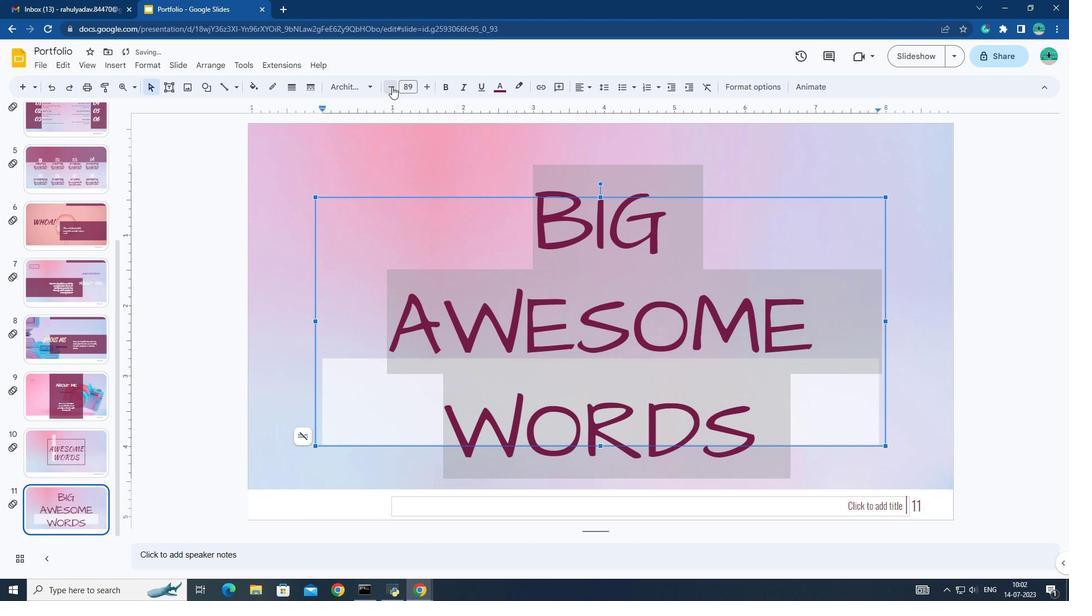 
Action: Mouse pressed left at (392, 86)
Screenshot: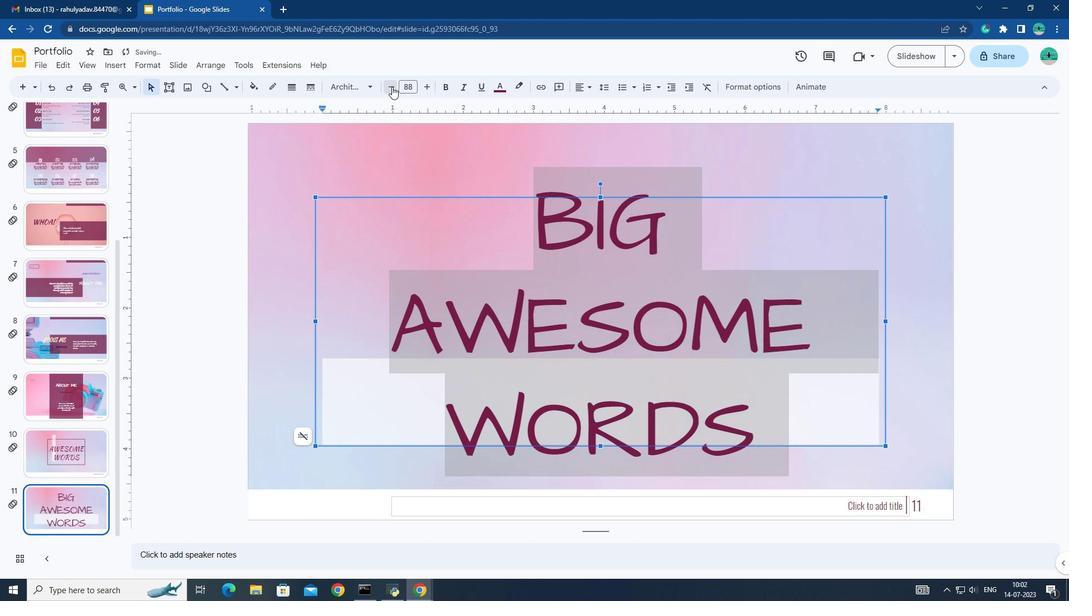 
Action: Mouse pressed left at (392, 86)
Screenshot: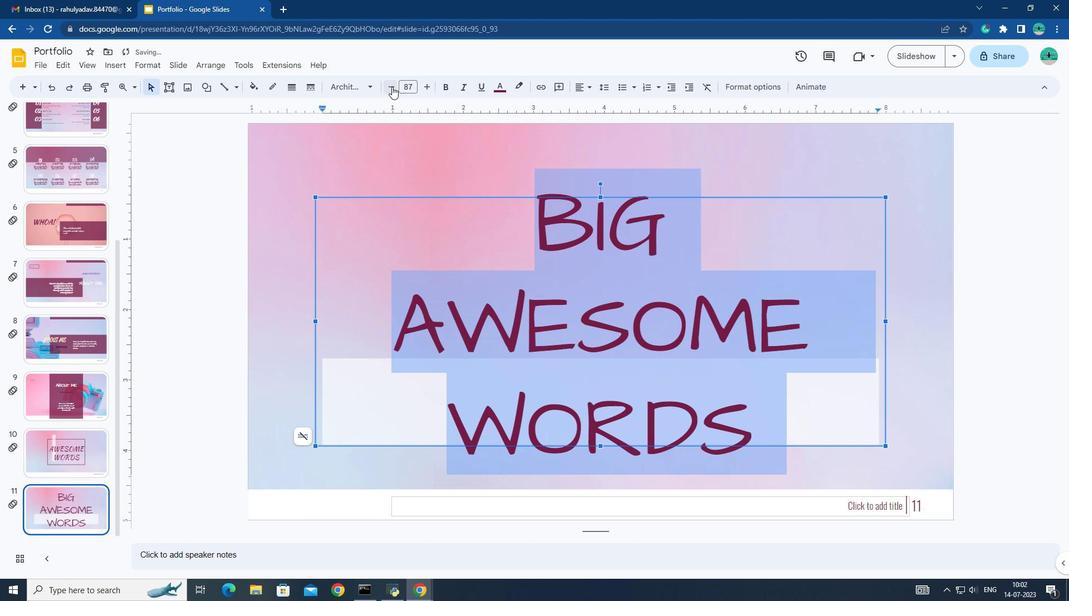 
Action: Mouse moved to (392, 87)
Screenshot: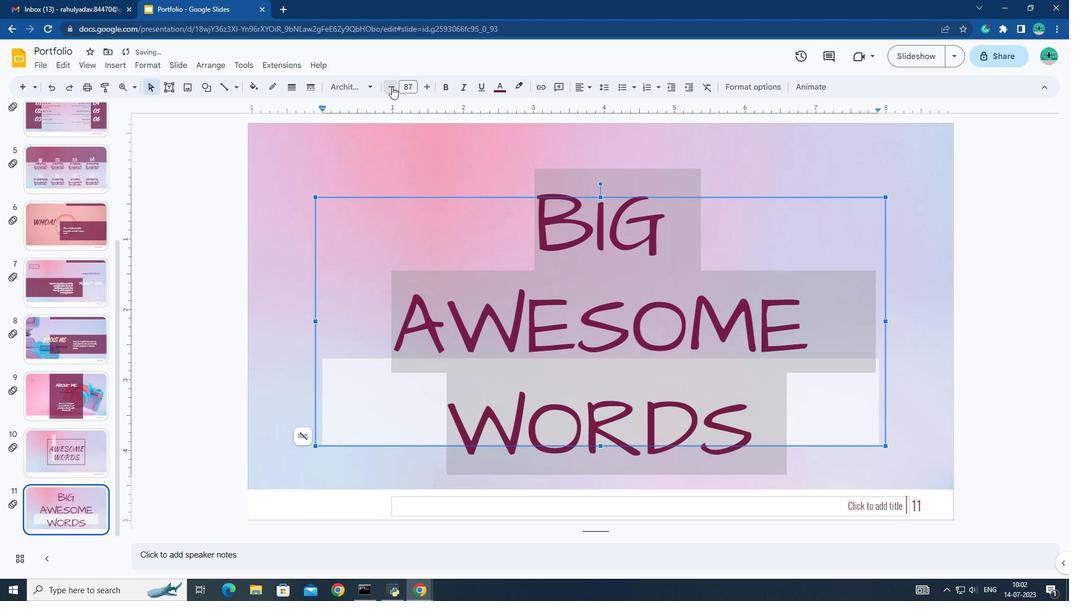 
Action: Mouse pressed left at (392, 87)
Screenshot: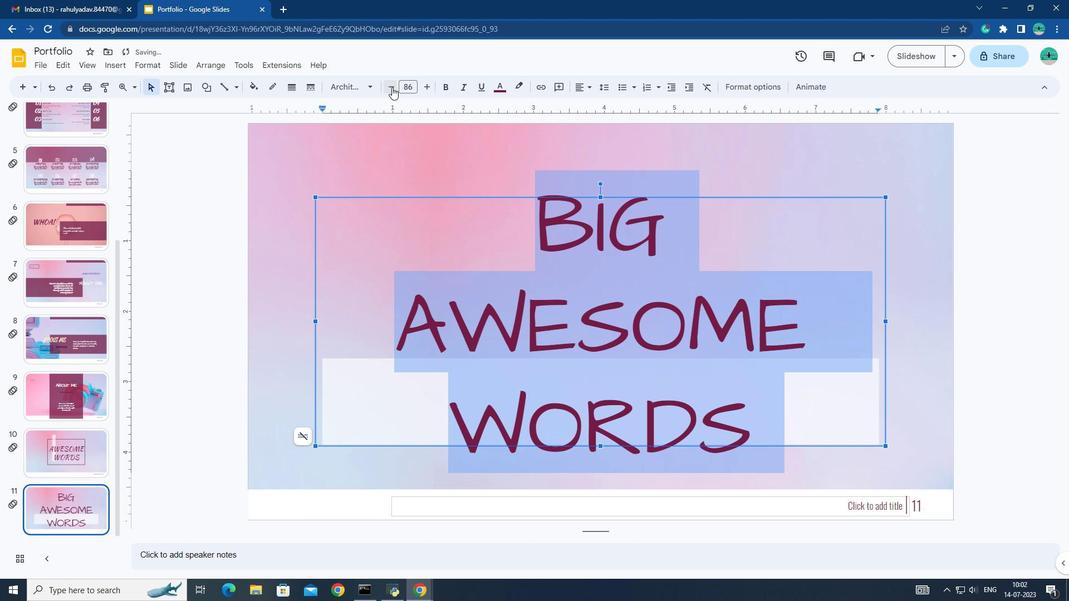 
Action: Mouse moved to (392, 87)
Screenshot: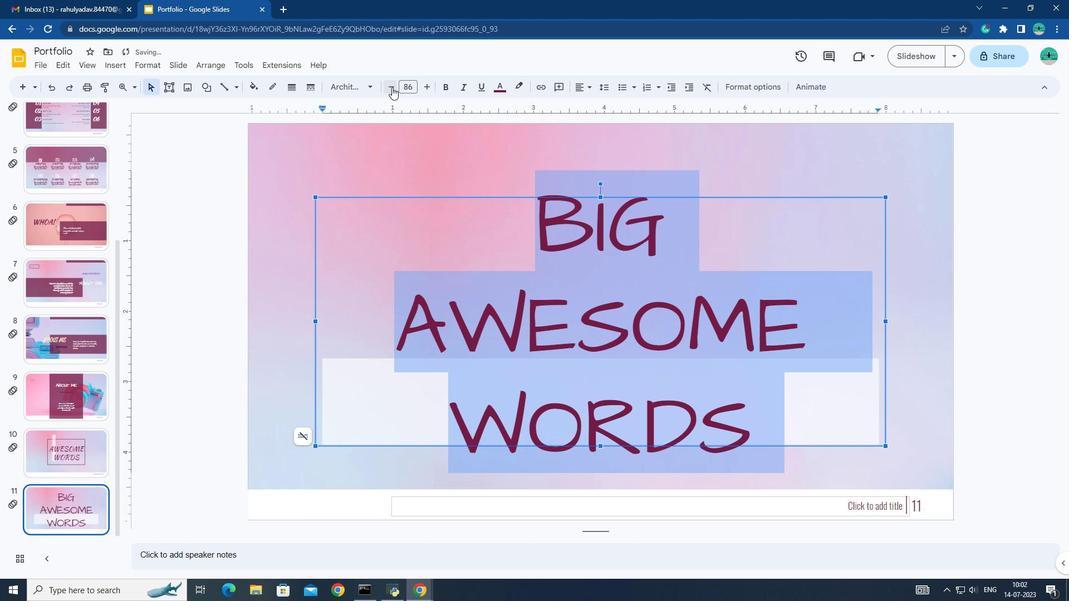 
Action: Mouse pressed left at (392, 87)
Screenshot: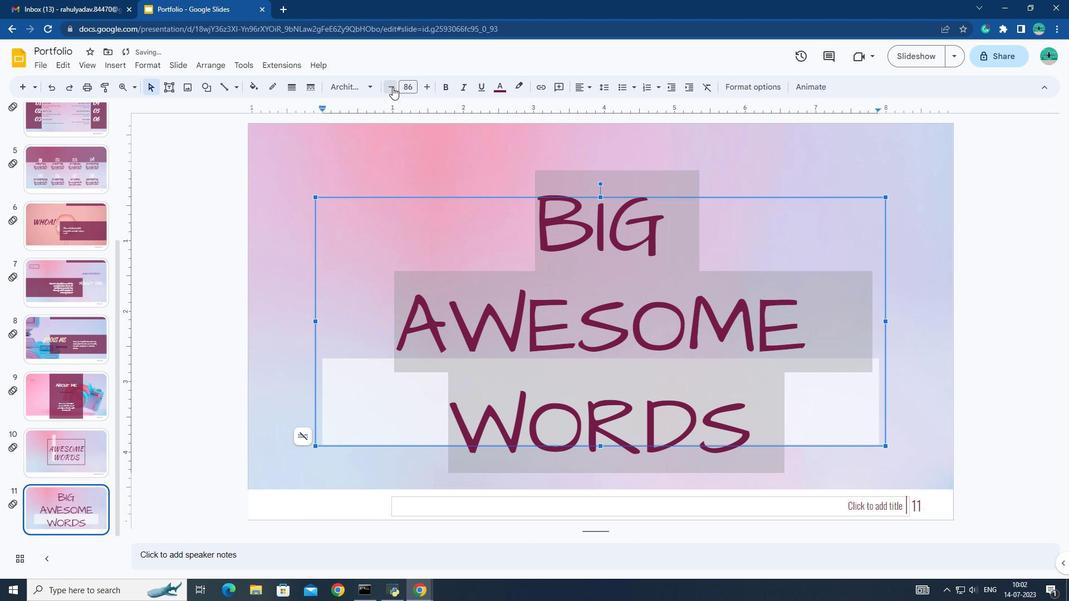 
Action: Mouse pressed left at (392, 87)
Screenshot: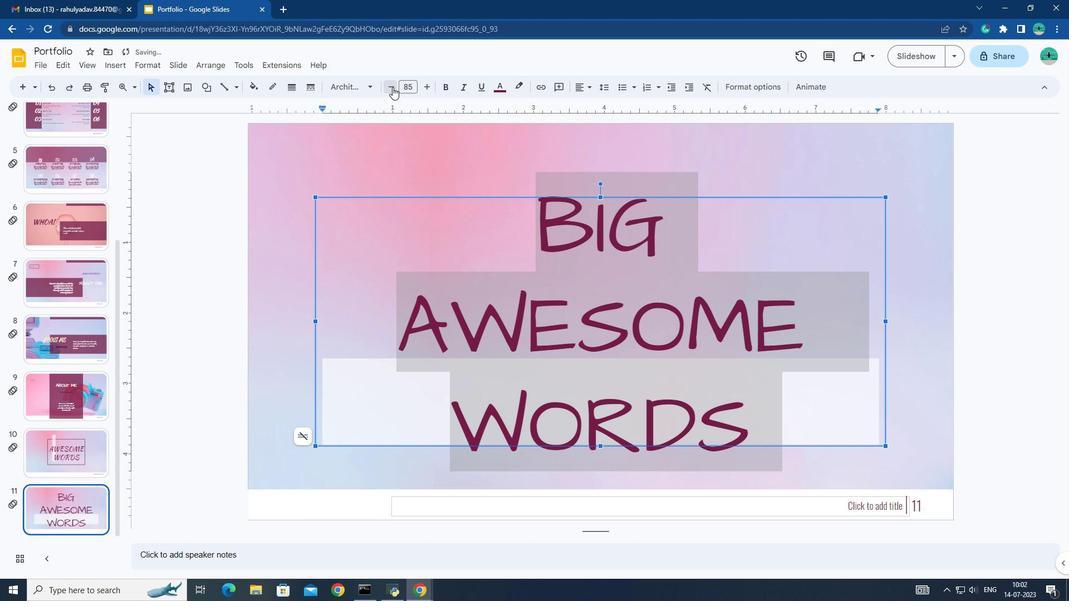 
Action: Mouse pressed left at (392, 87)
Screenshot: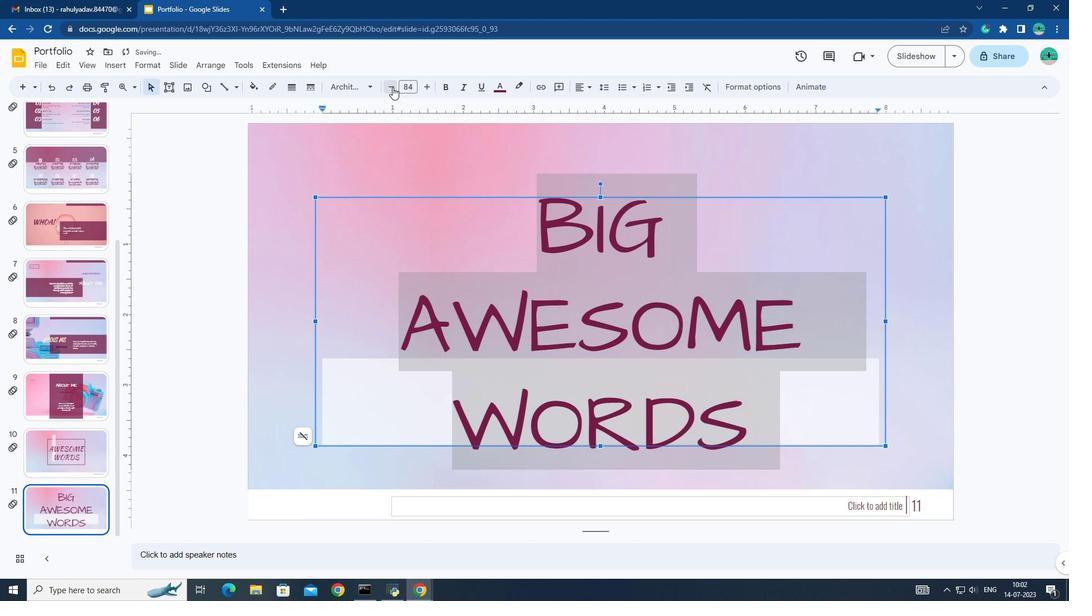 
Action: Mouse pressed left at (392, 87)
Screenshot: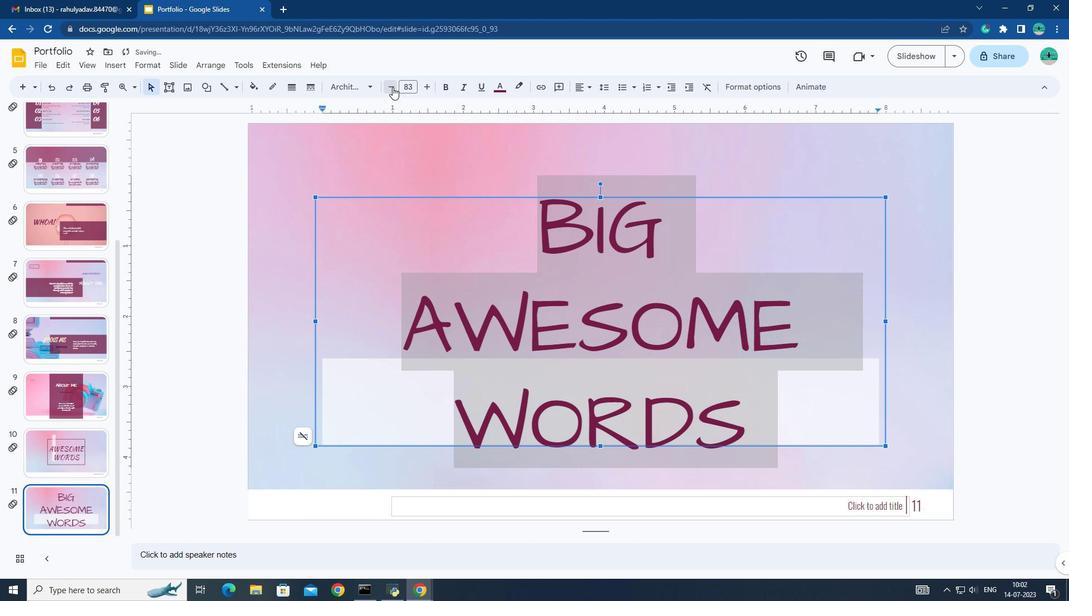 
Action: Mouse pressed left at (392, 87)
Screenshot: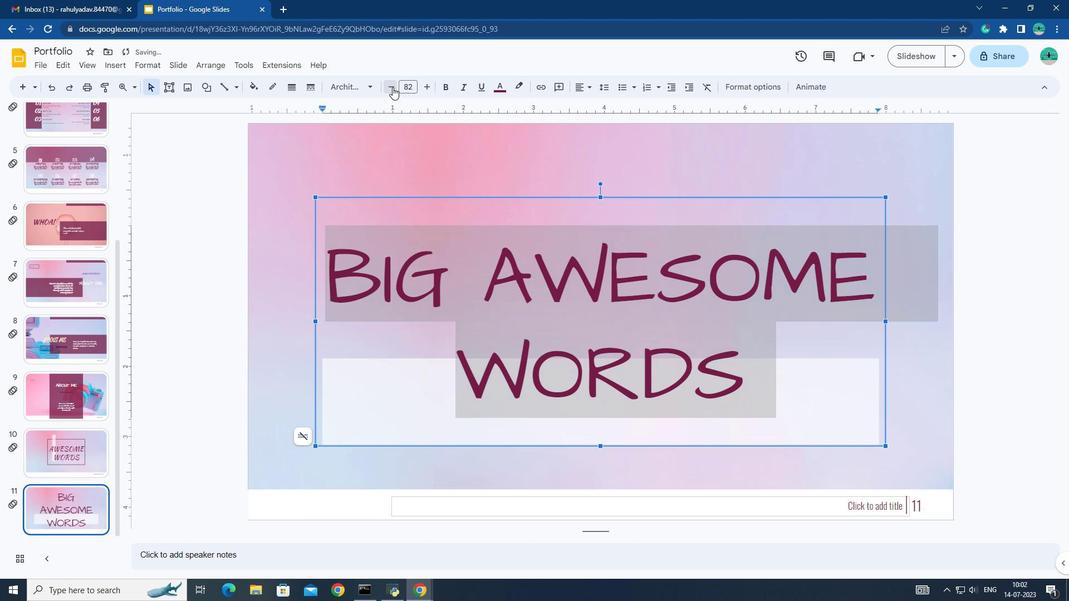 
Action: Mouse moved to (438, 206)
Screenshot: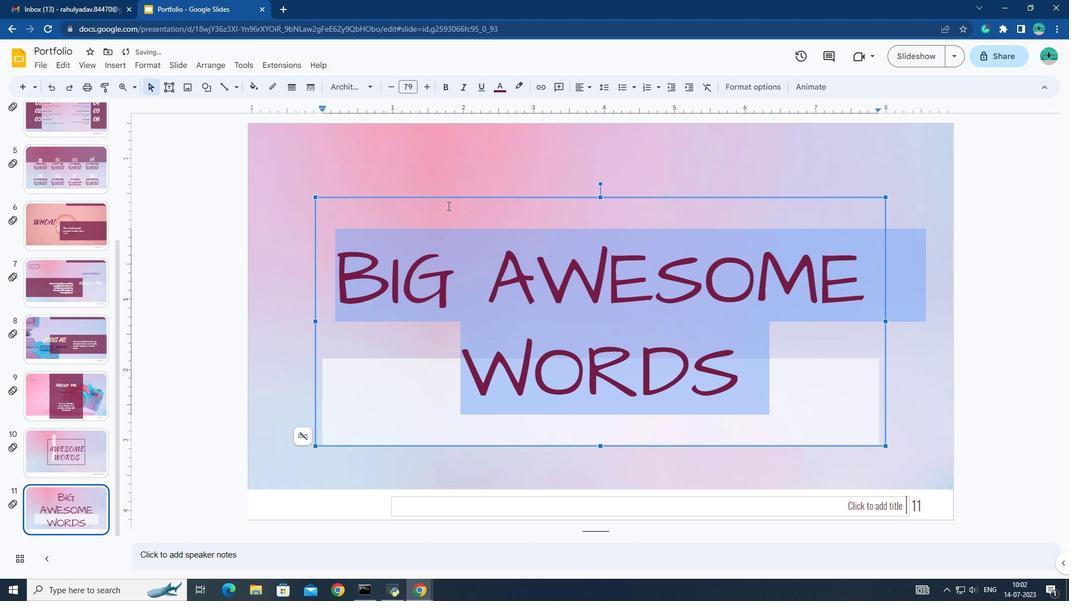 
Action: Mouse pressed left at (438, 206)
Screenshot: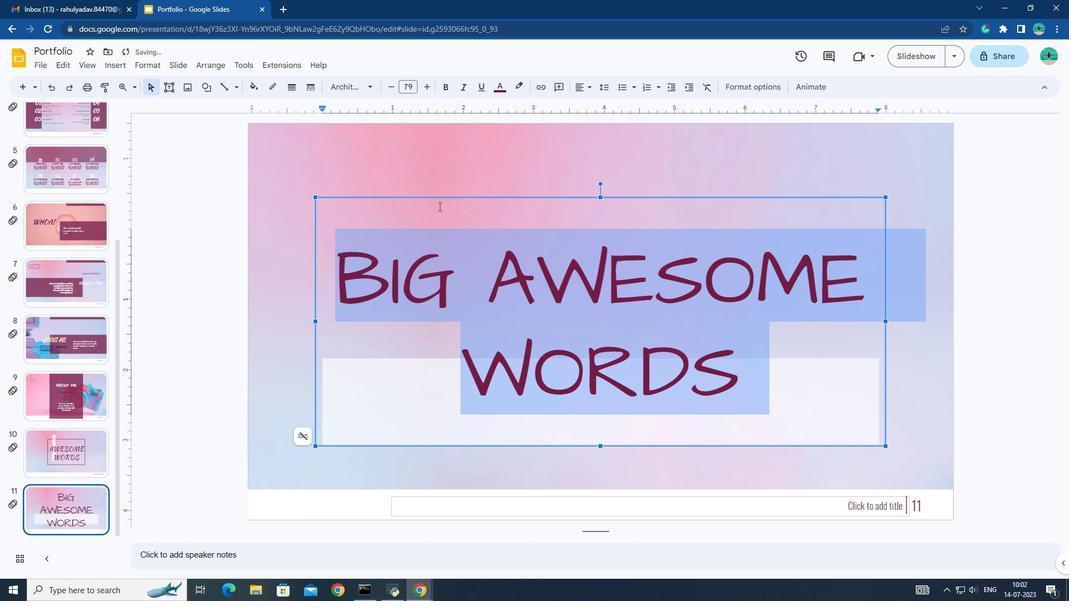 
Action: Mouse moved to (343, 242)
Screenshot: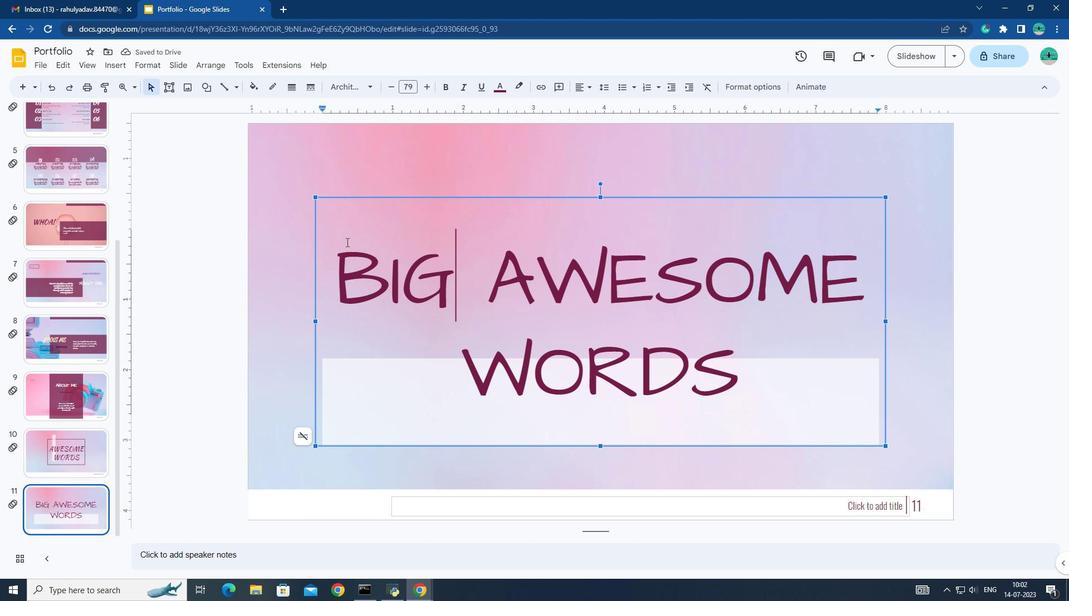 
Action: Mouse pressed left at (343, 242)
Screenshot: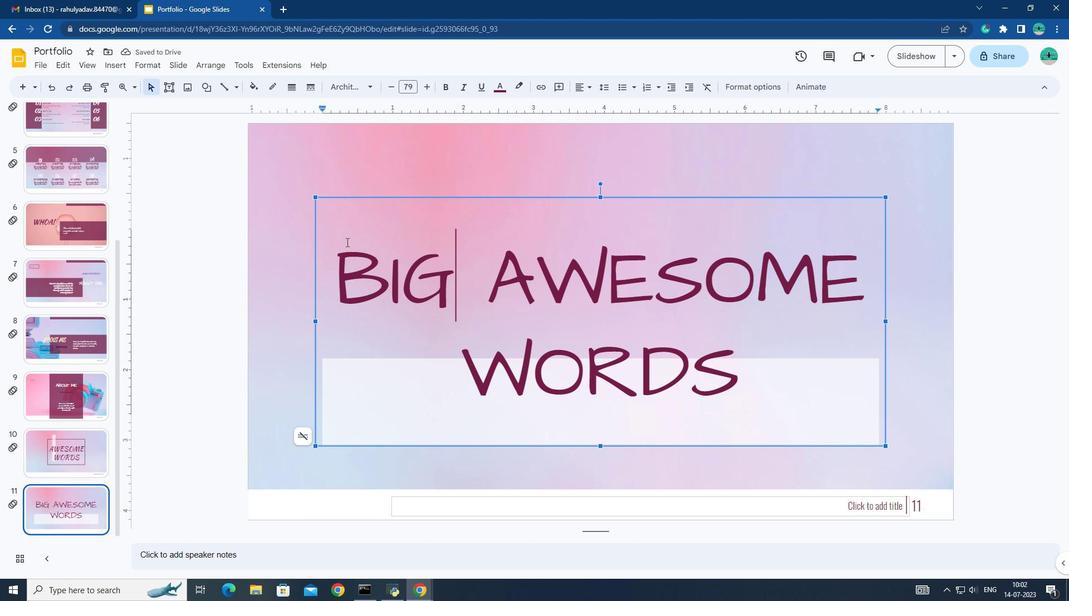 
Action: Mouse moved to (335, 250)
Screenshot: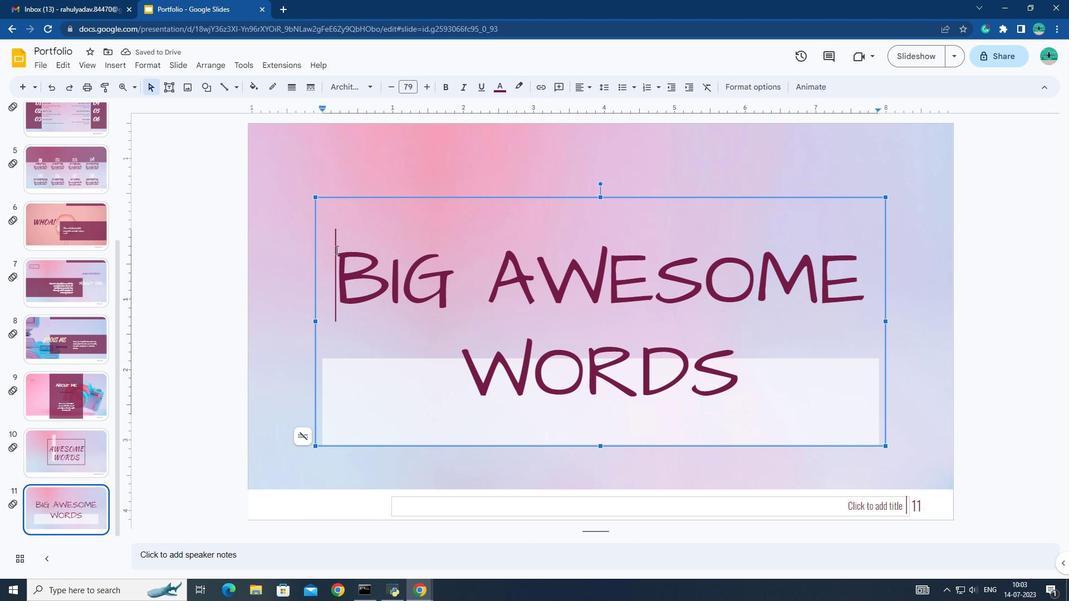 
Action: Mouse pressed left at (335, 250)
Screenshot: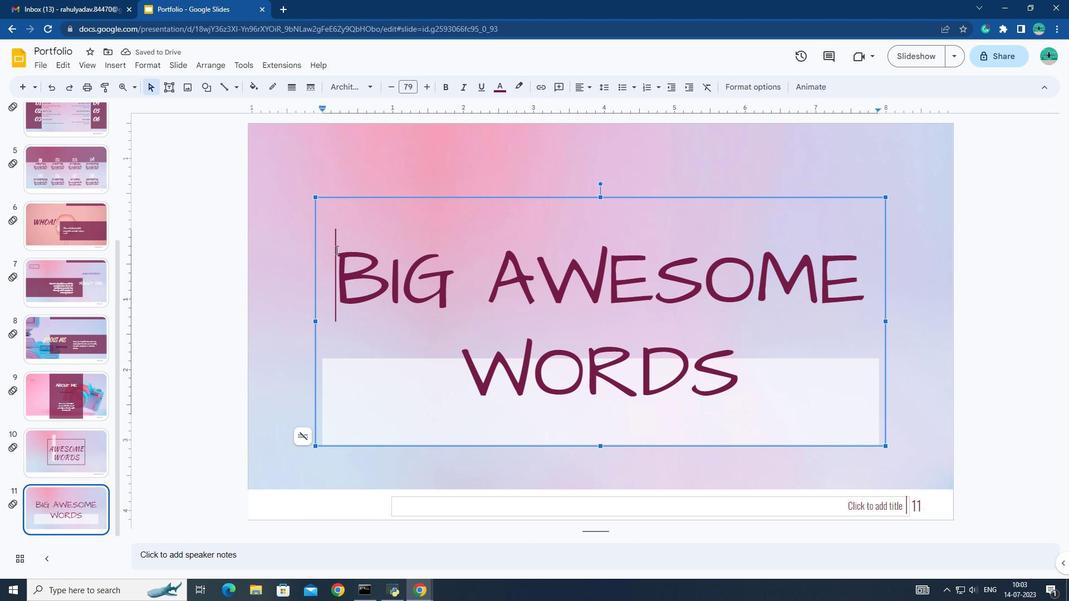 
Action: Mouse pressed left at (335, 250)
Screenshot: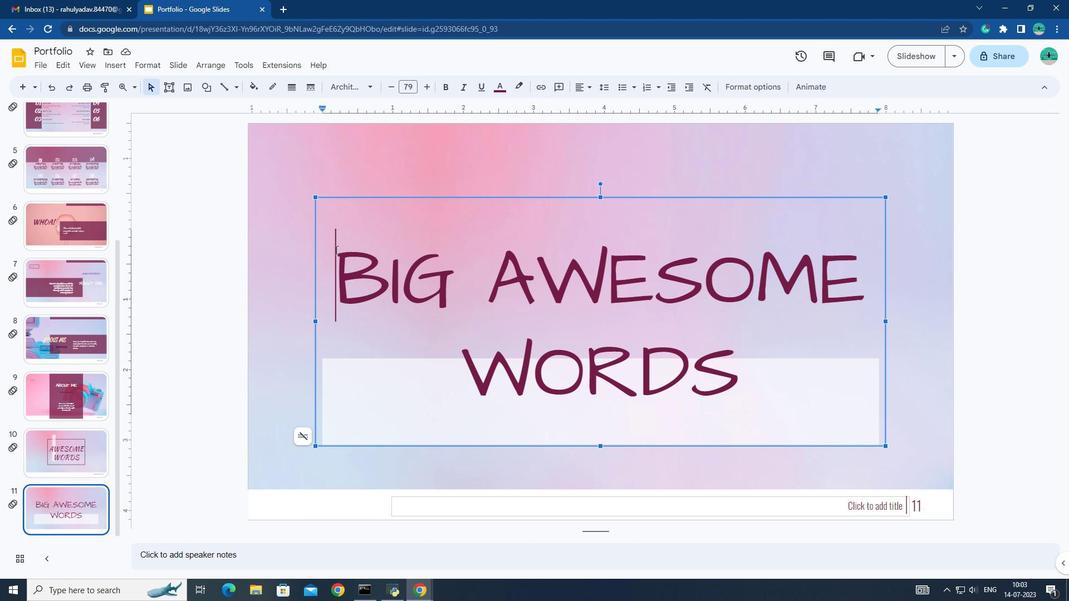 
Action: Mouse pressed left at (335, 250)
Screenshot: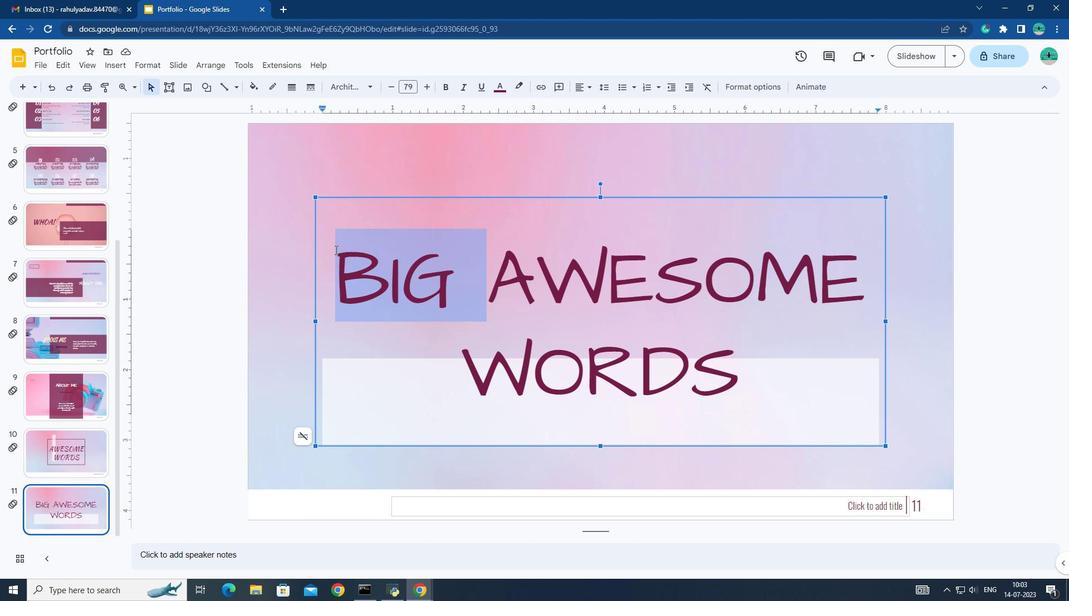 
Action: Mouse pressed left at (335, 250)
Screenshot: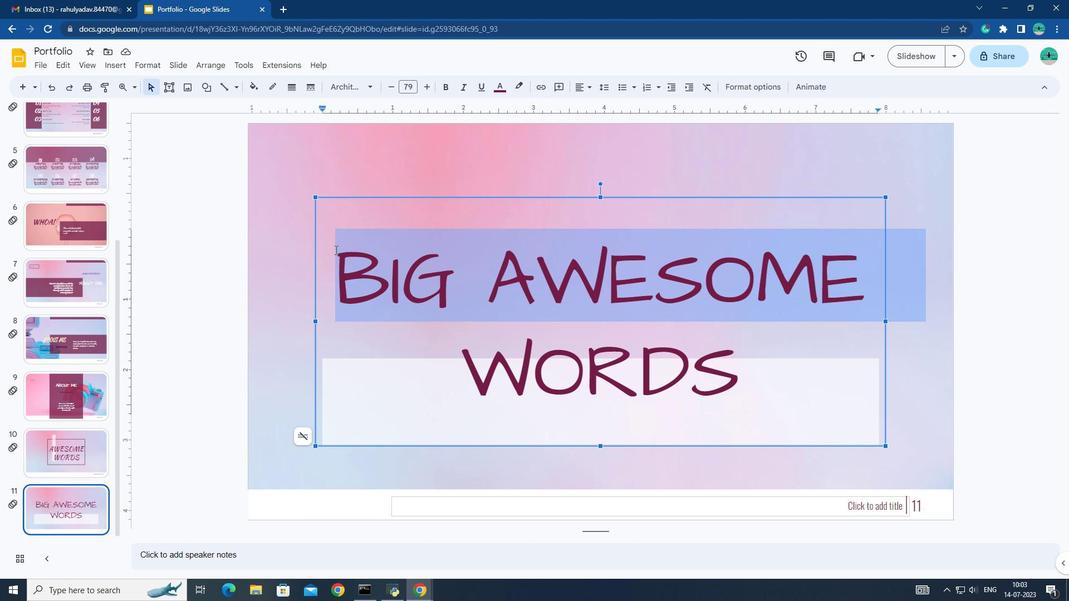 
Action: Mouse pressed left at (335, 250)
Screenshot: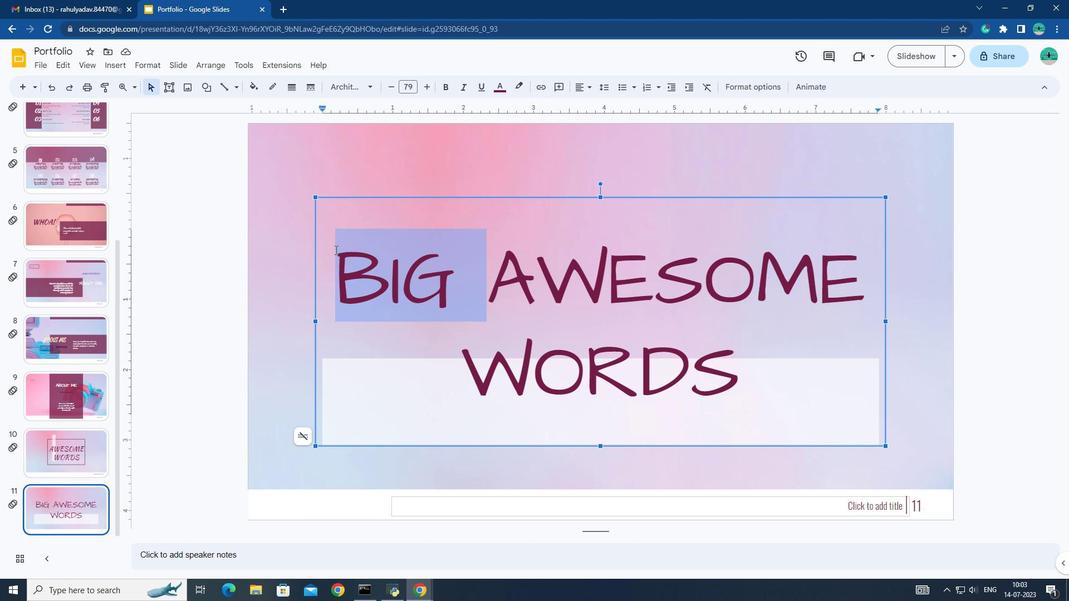 
Action: Mouse moved to (460, 85)
Screenshot: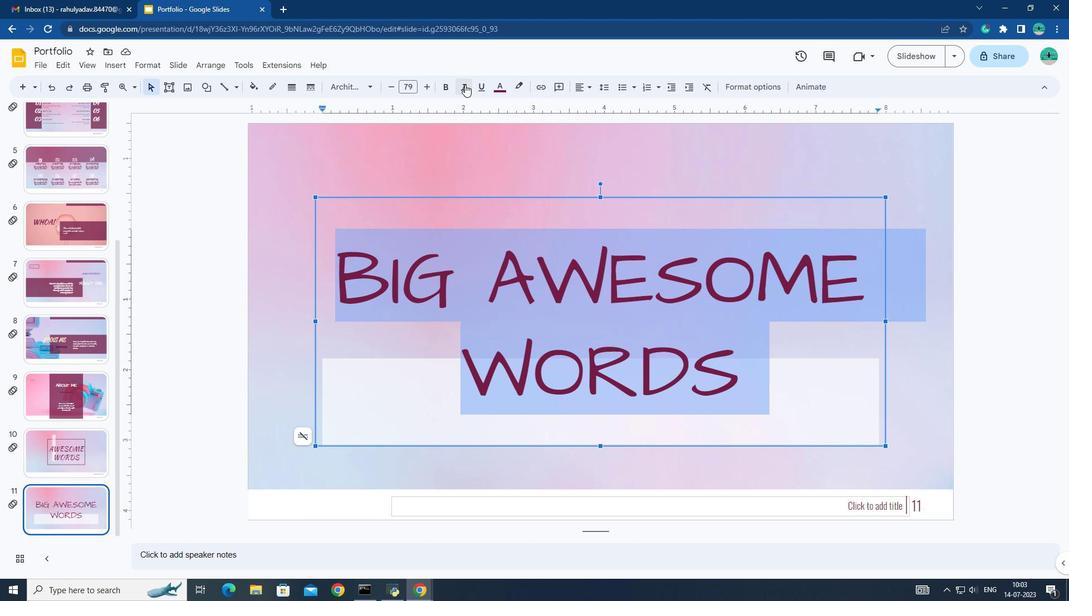 
Action: Mouse pressed left at (460, 85)
Screenshot: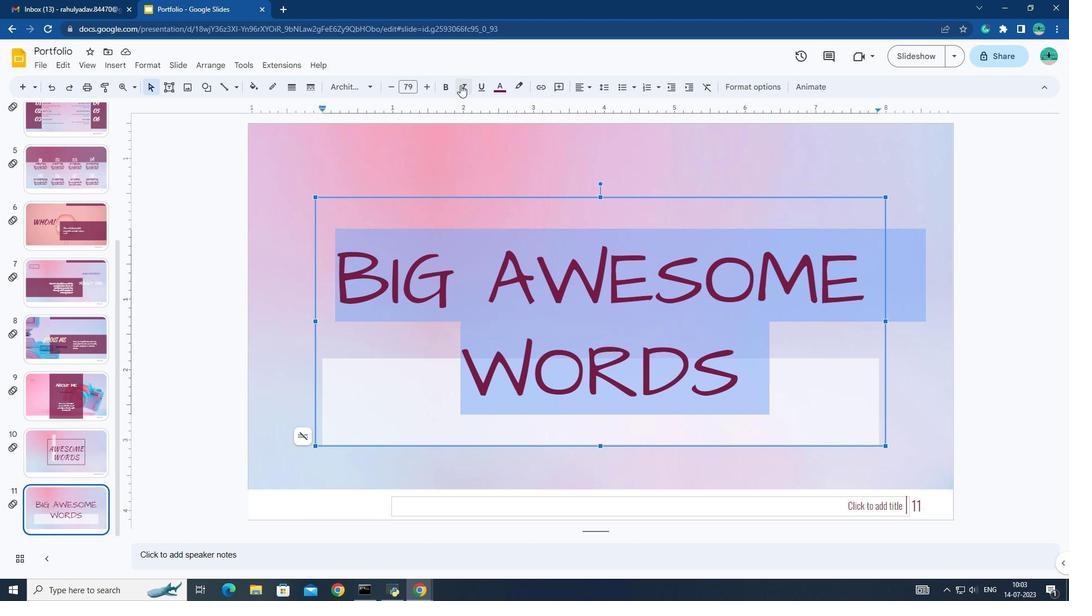 
Action: Mouse moved to (428, 148)
Screenshot: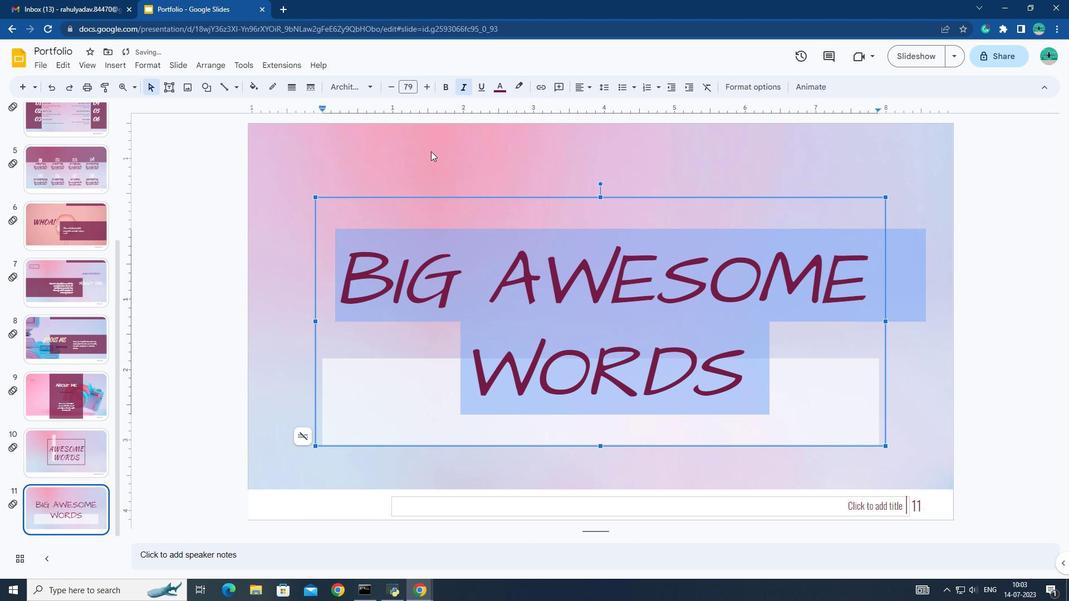 
Action: Mouse pressed left at (428, 148)
Screenshot: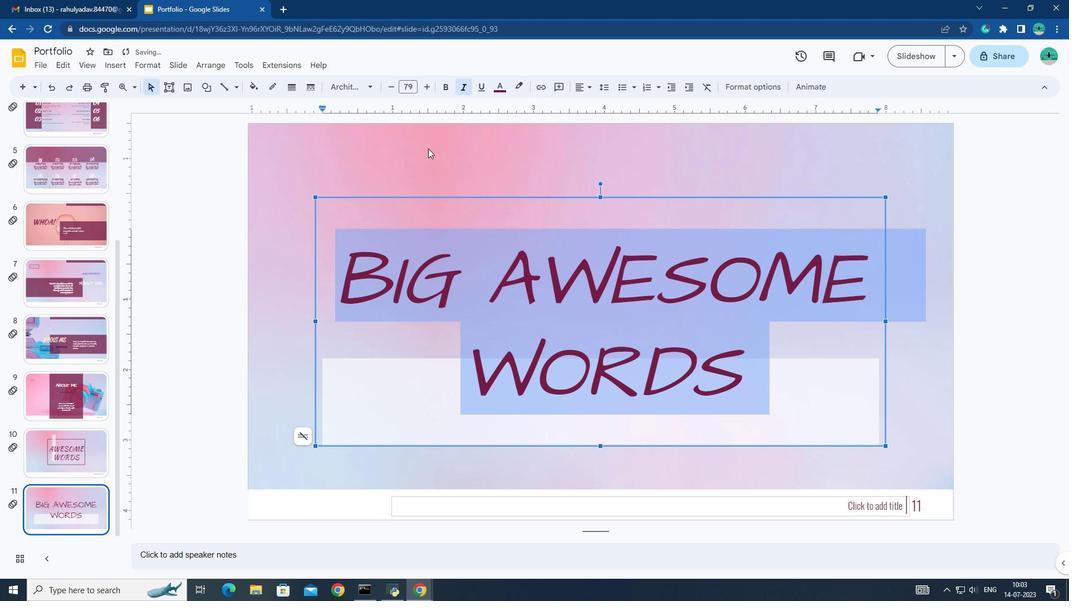 
Action: Mouse moved to (417, 199)
Screenshot: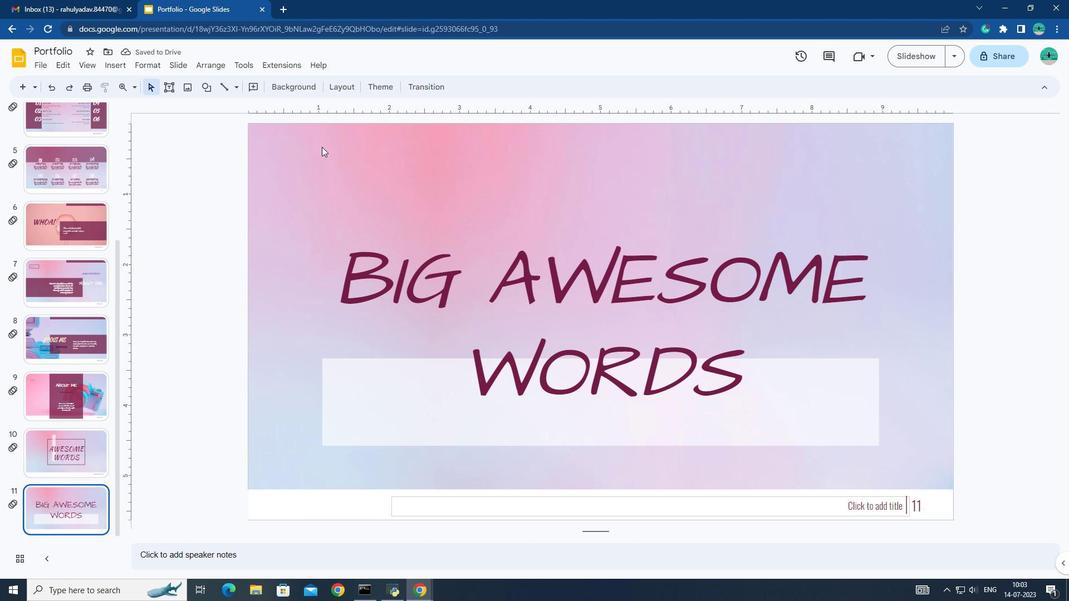 
Action: Mouse pressed left at (417, 199)
Screenshot: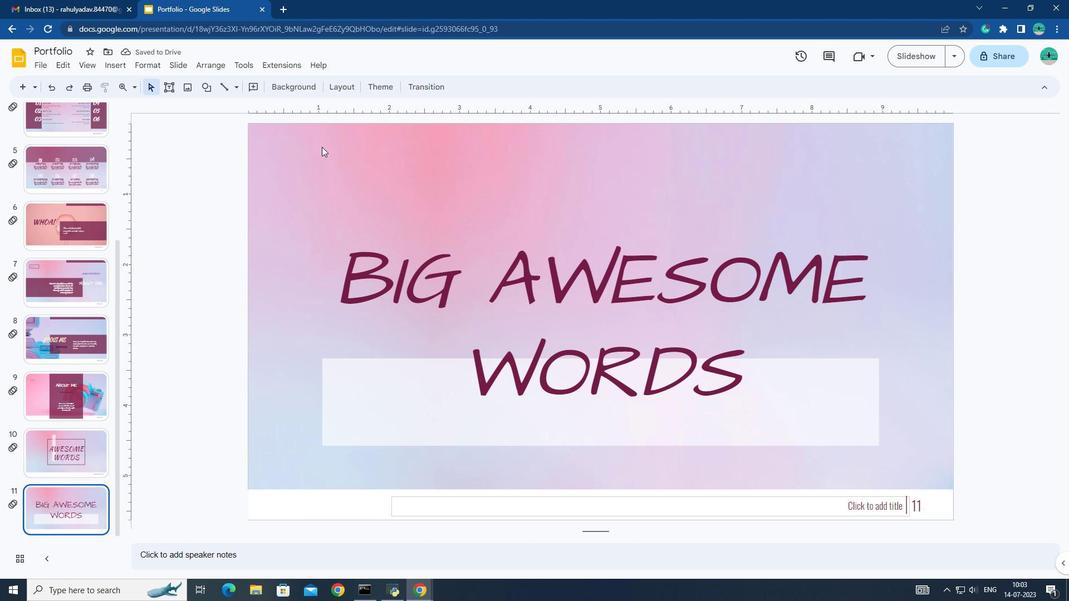 
Action: Mouse moved to (431, 285)
Screenshot: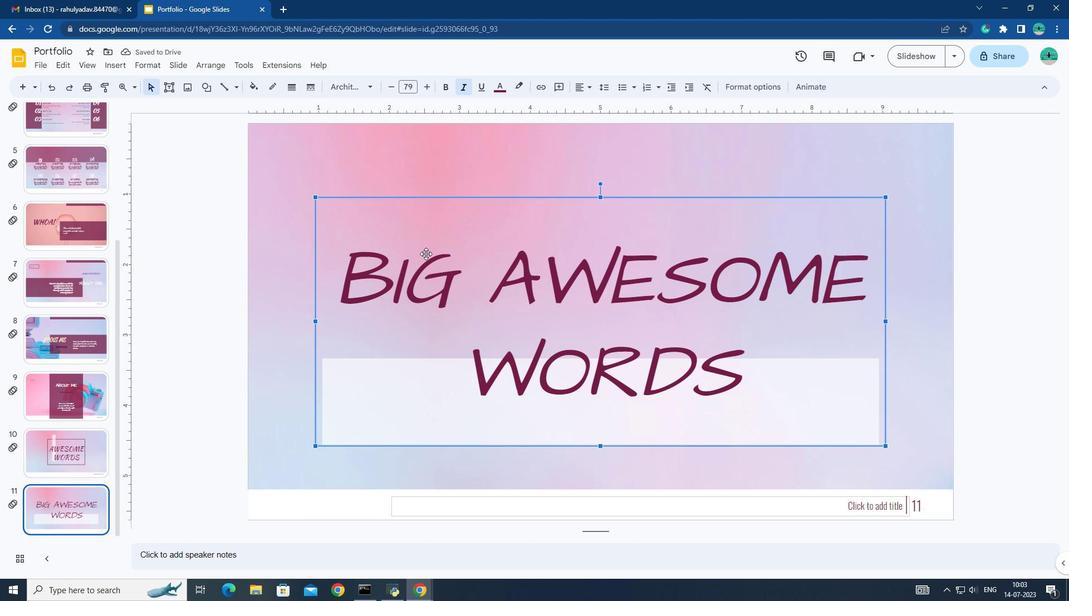 
Action: Mouse pressed left at (431, 285)
Screenshot: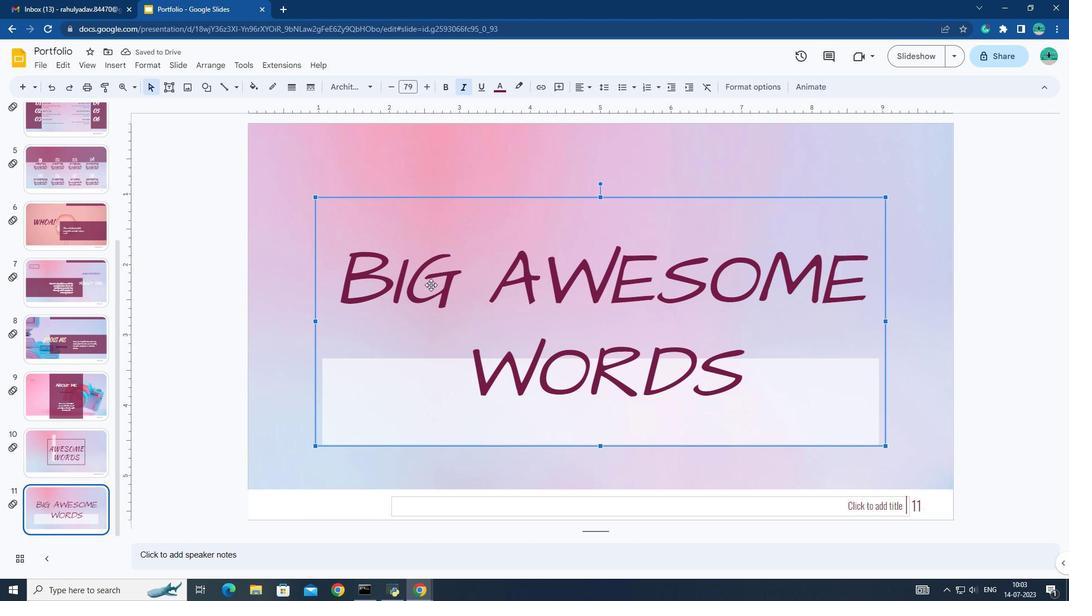 
Action: Mouse moved to (348, 262)
Screenshot: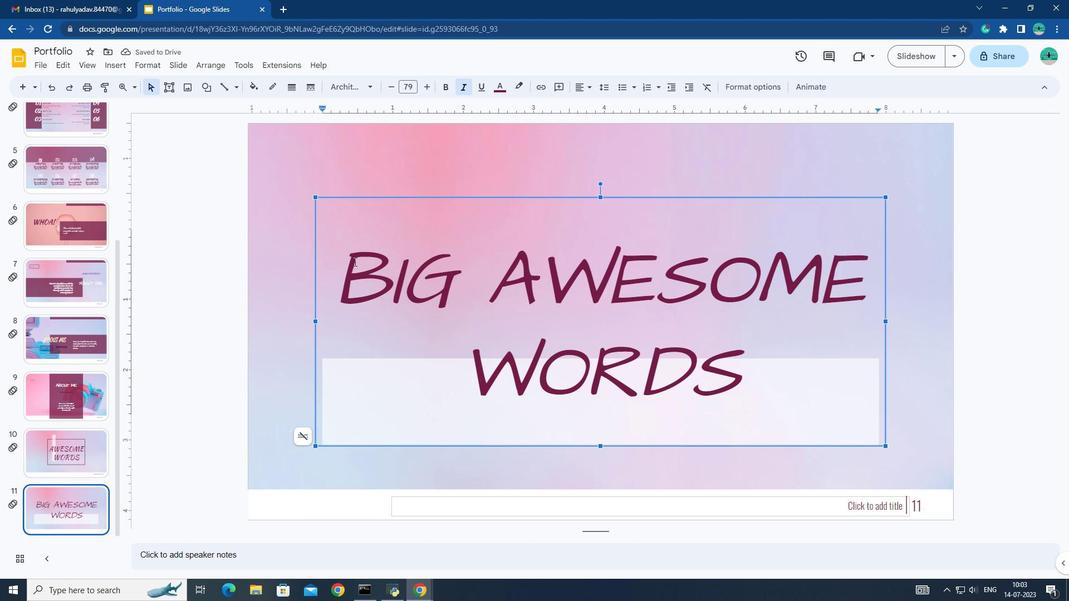 
Action: Mouse pressed left at (348, 262)
Screenshot: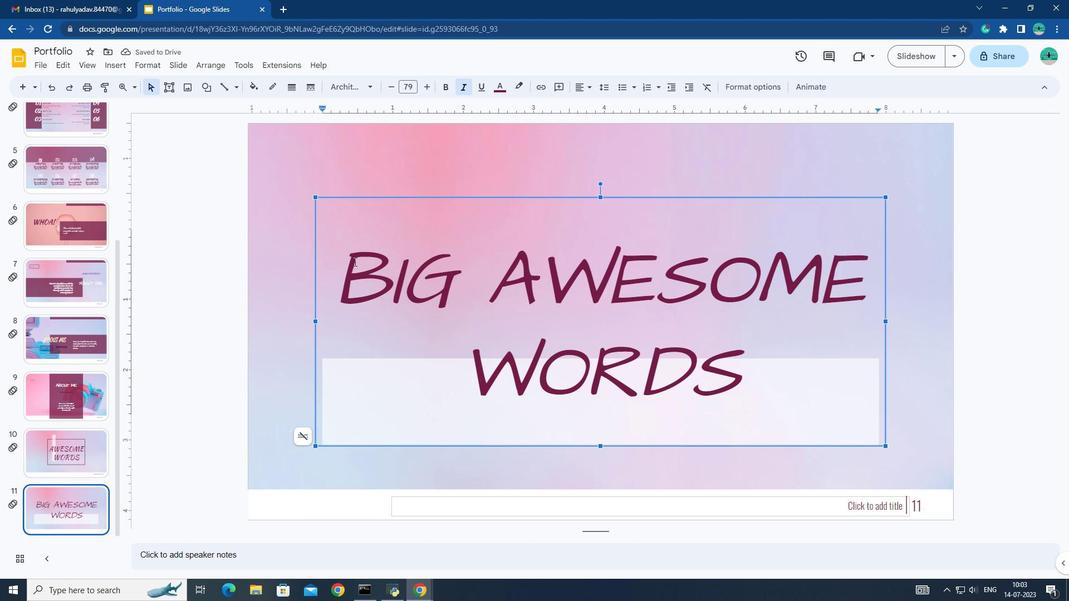 
Action: Mouse moved to (127, 65)
Screenshot: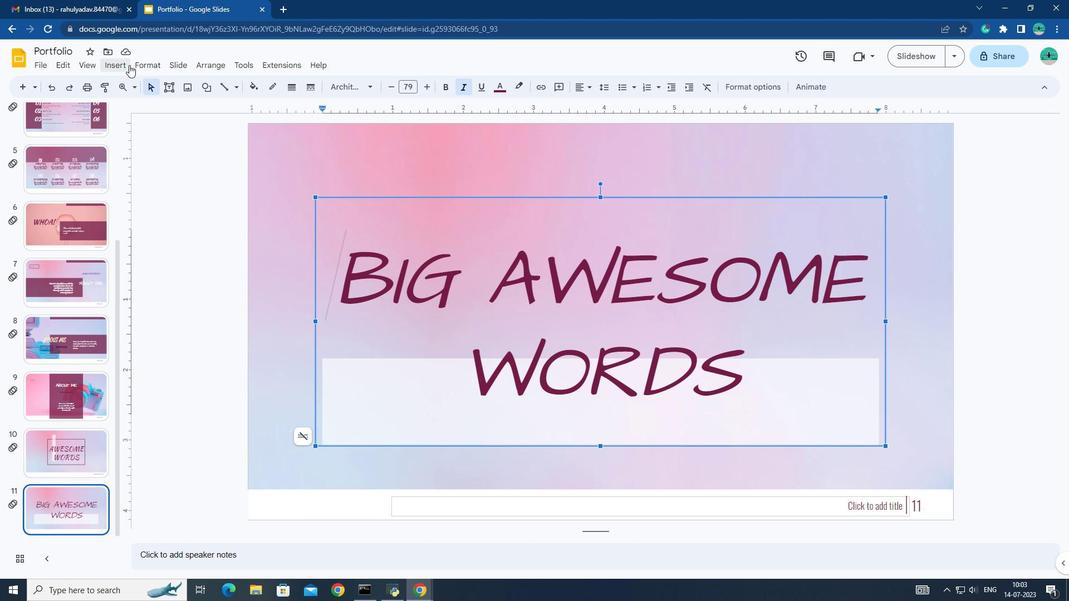 
Action: Mouse pressed left at (127, 65)
Screenshot: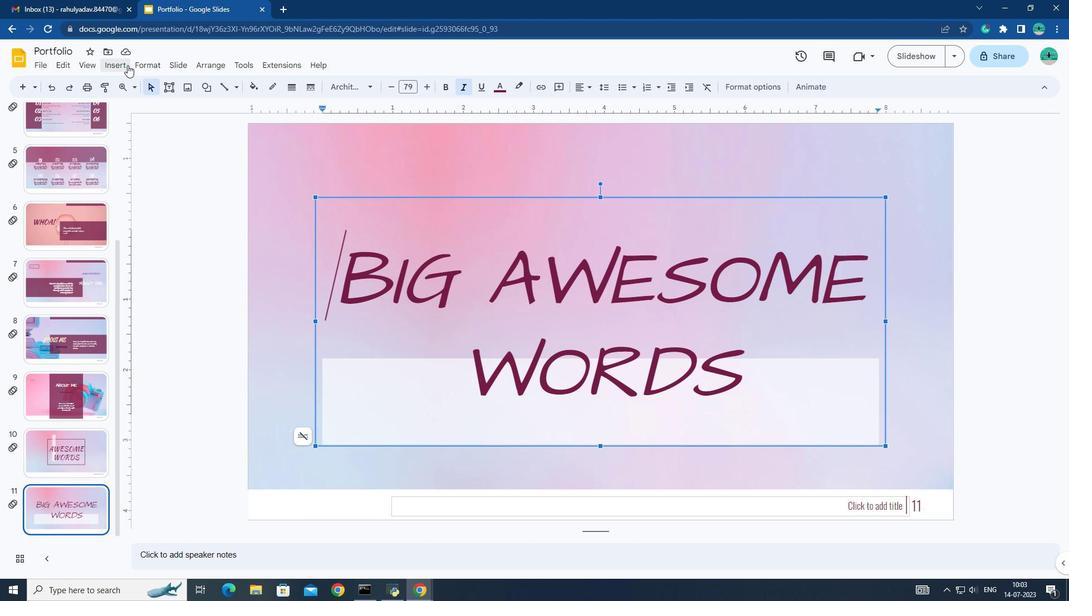 
Action: Mouse moved to (162, 263)
Screenshot: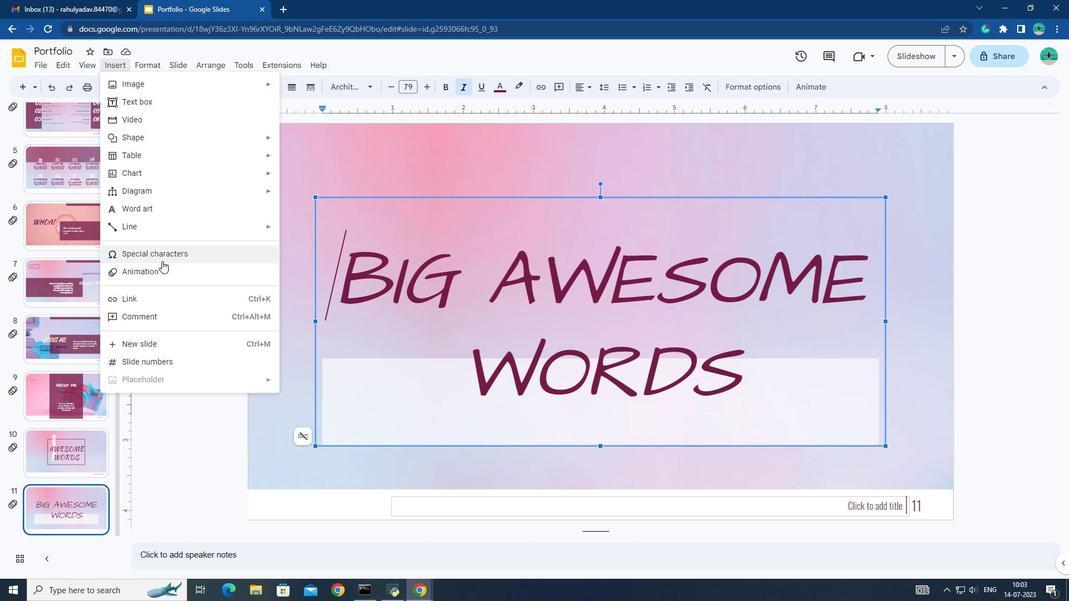 
Action: Mouse pressed left at (162, 263)
Screenshot: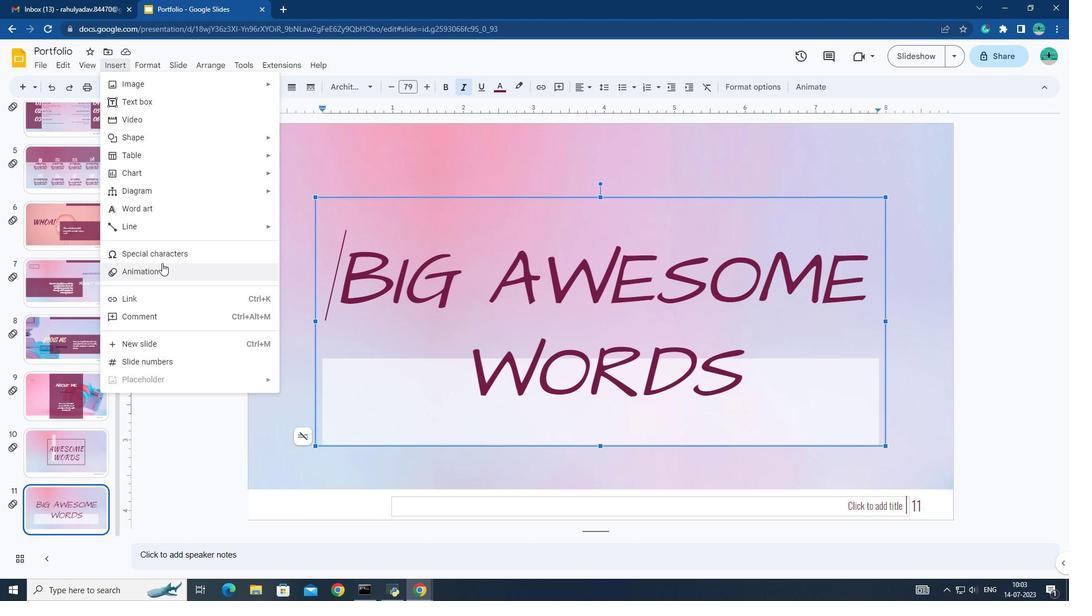 
Action: Mouse moved to (961, 257)
Screenshot: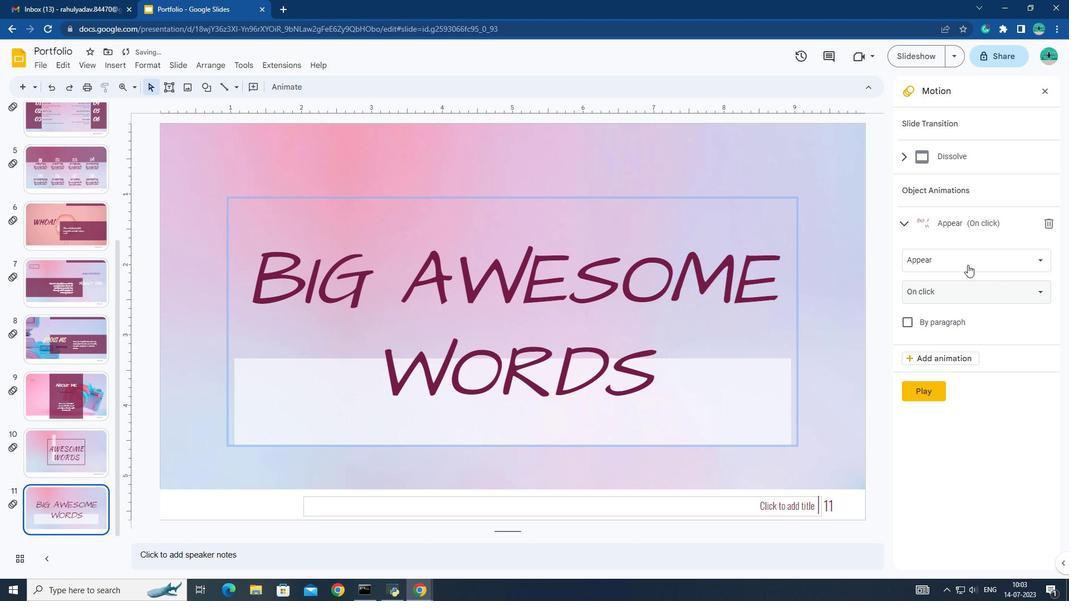 
Action: Mouse pressed left at (961, 257)
Screenshot: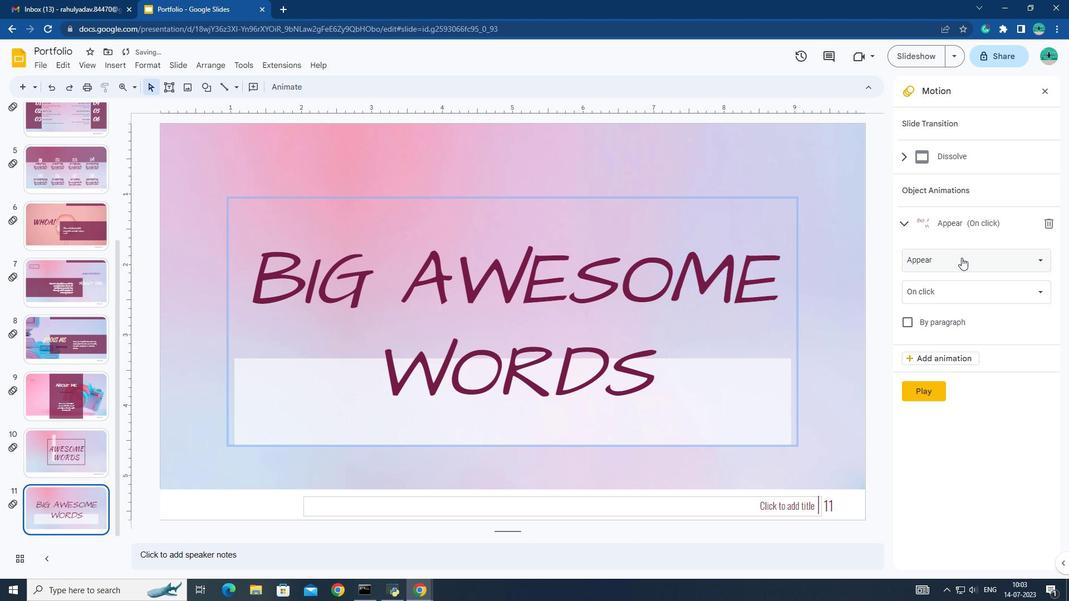 
Action: Mouse moved to (952, 462)
Screenshot: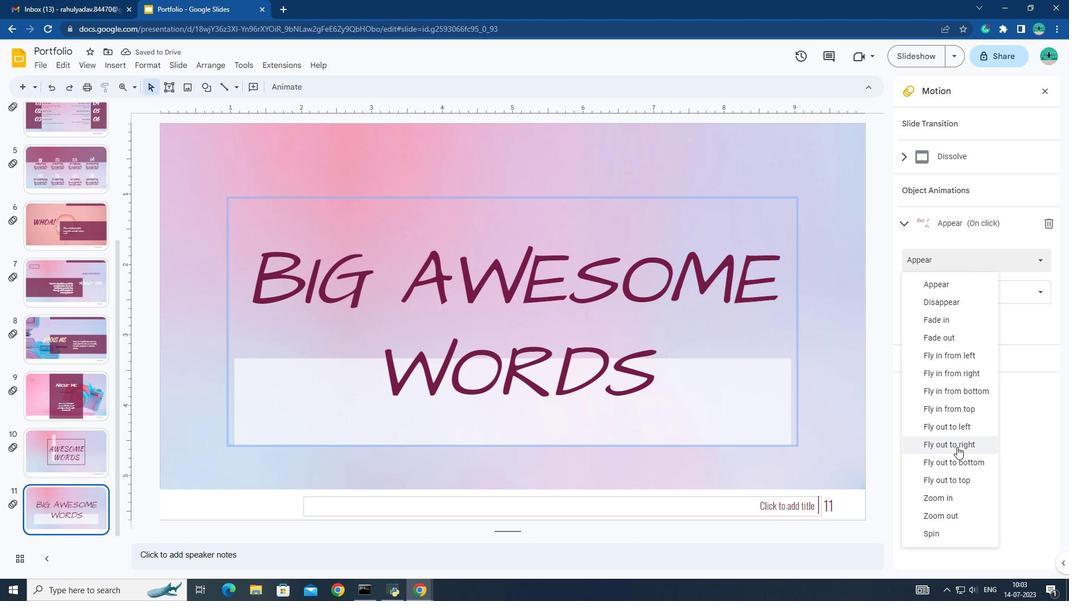 
Action: Mouse pressed left at (952, 462)
Screenshot: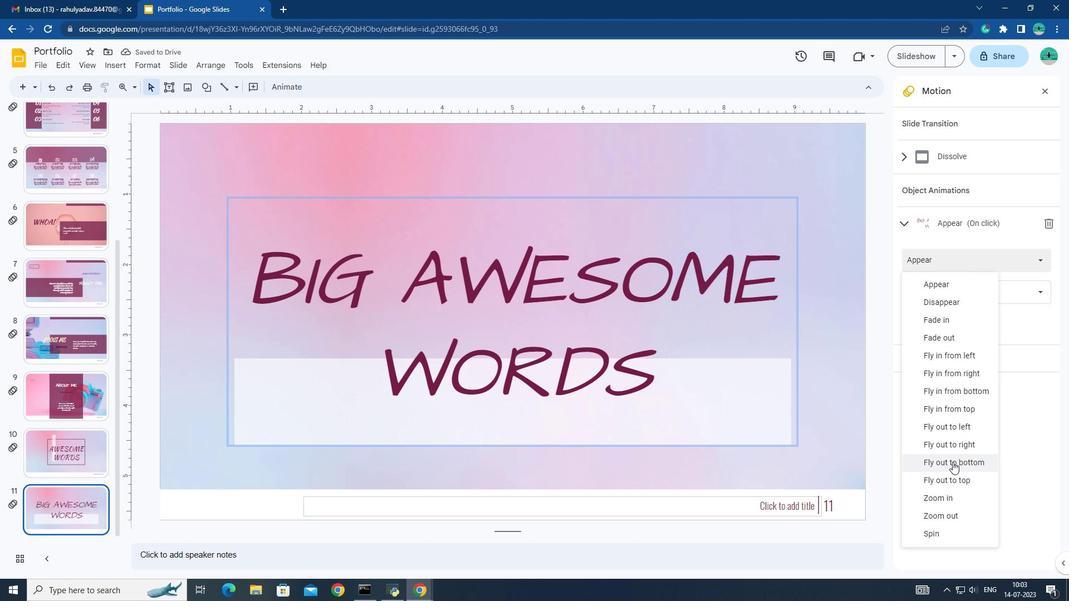 
Action: Mouse moved to (964, 348)
Screenshot: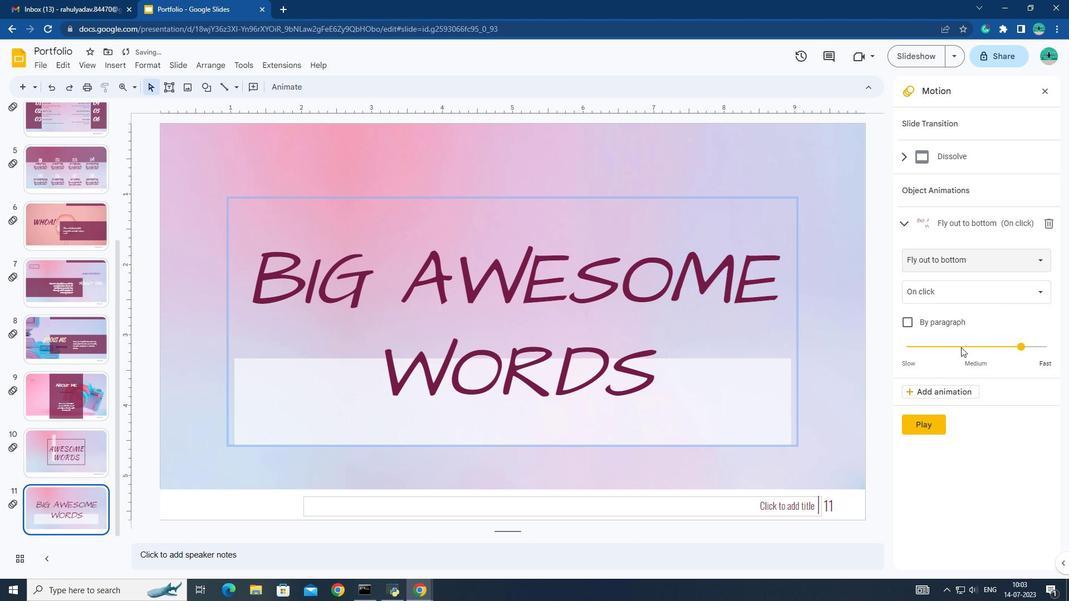 
Action: Mouse pressed left at (964, 348)
Screenshot: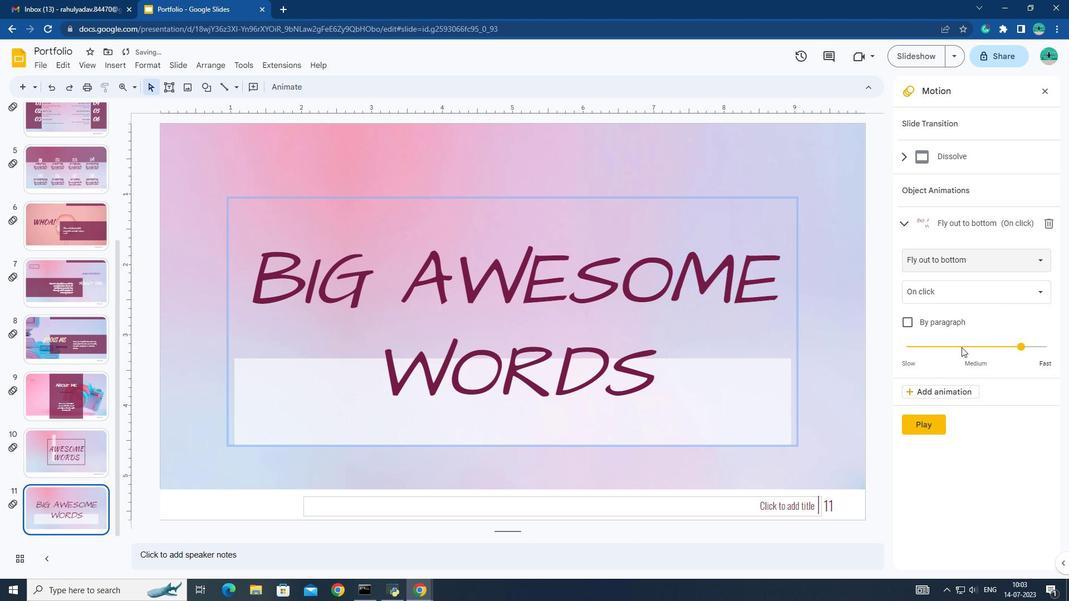 
Action: Mouse pressed left at (964, 348)
Screenshot: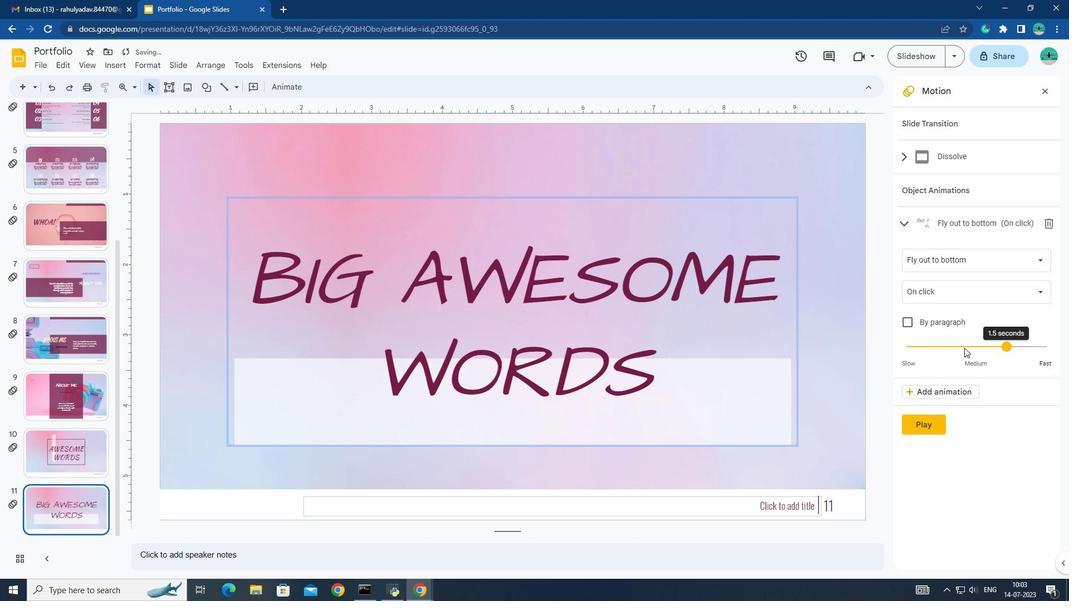 
Action: Mouse pressed left at (964, 348)
Screenshot: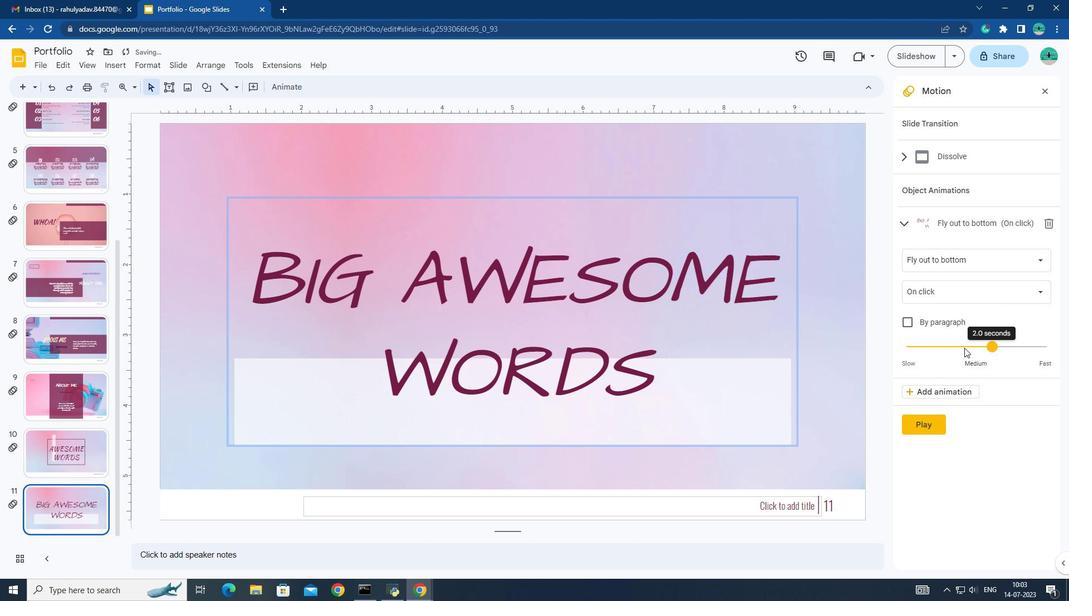 
Action: Mouse pressed left at (964, 348)
Screenshot: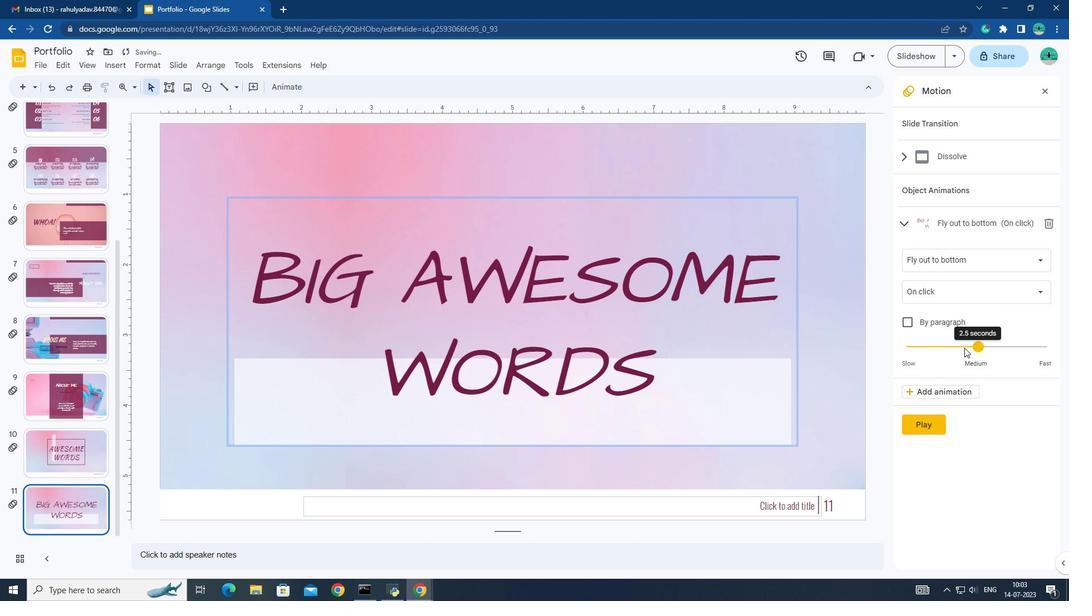 
Action: Mouse moved to (935, 423)
Screenshot: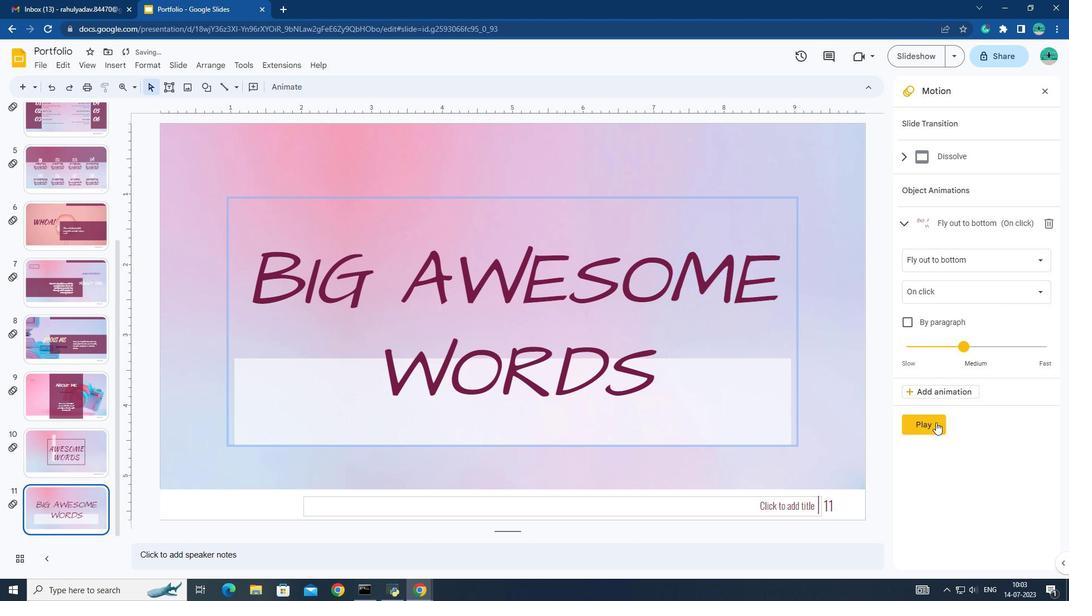 
Action: Mouse pressed left at (935, 423)
Screenshot: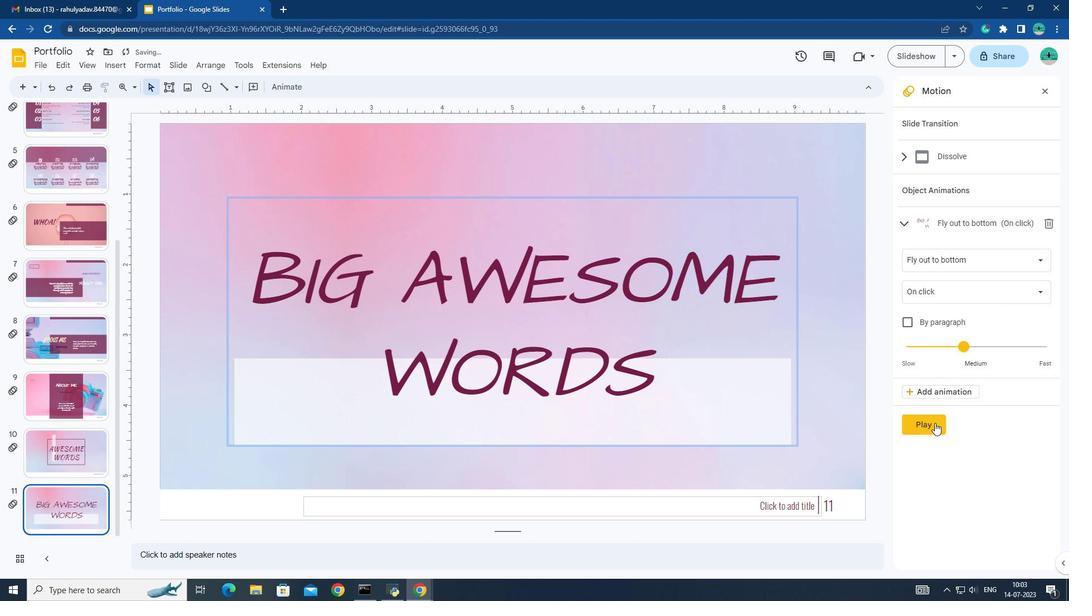 
Action: Mouse moved to (924, 425)
Screenshot: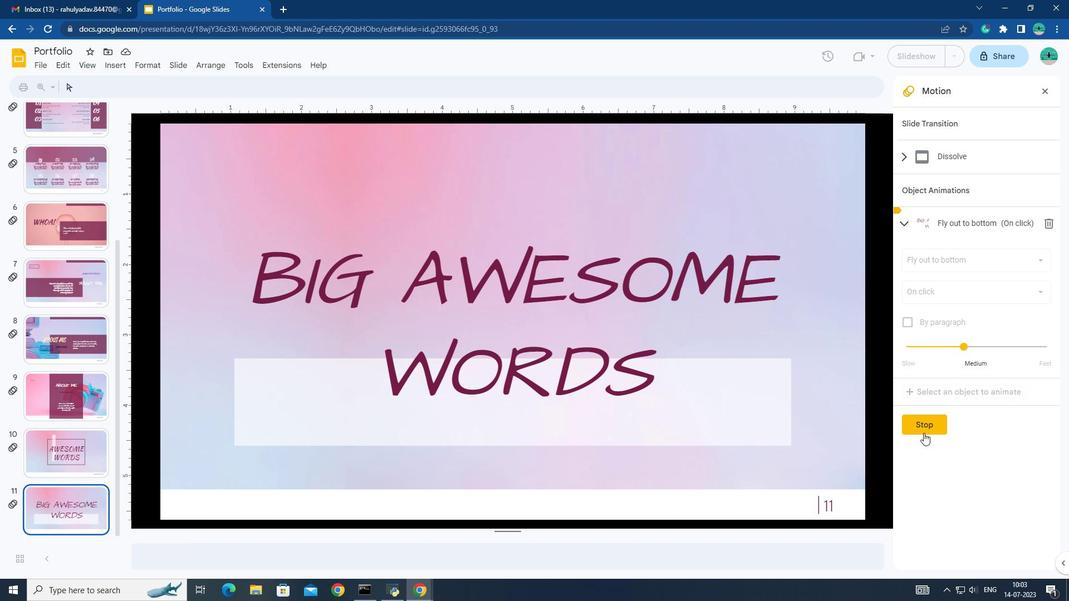 
Action: Mouse pressed left at (924, 425)
Screenshot: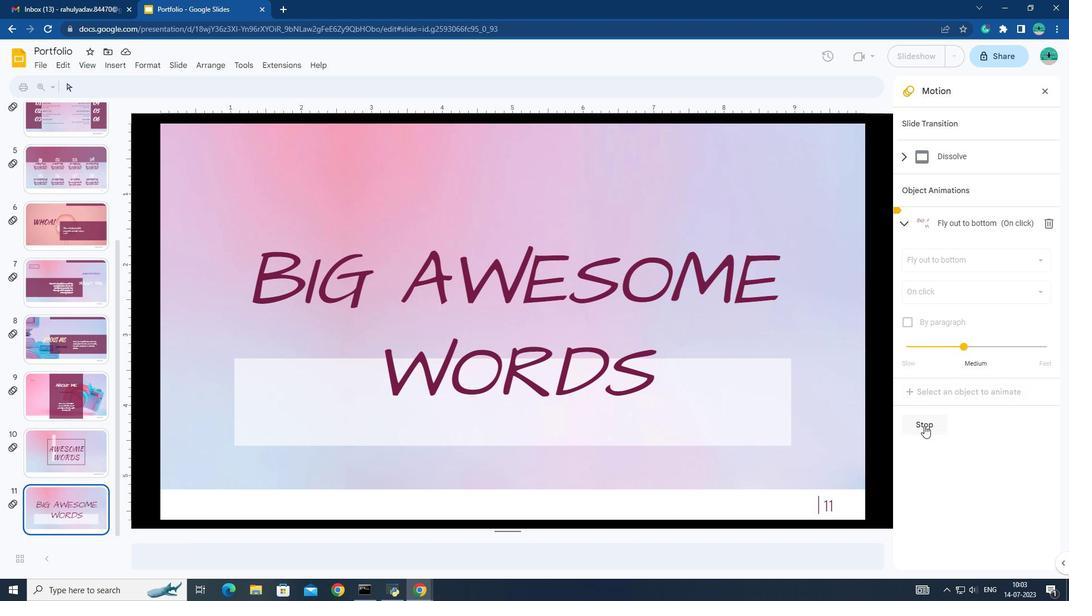 
Action: Mouse moved to (781, 511)
Screenshot: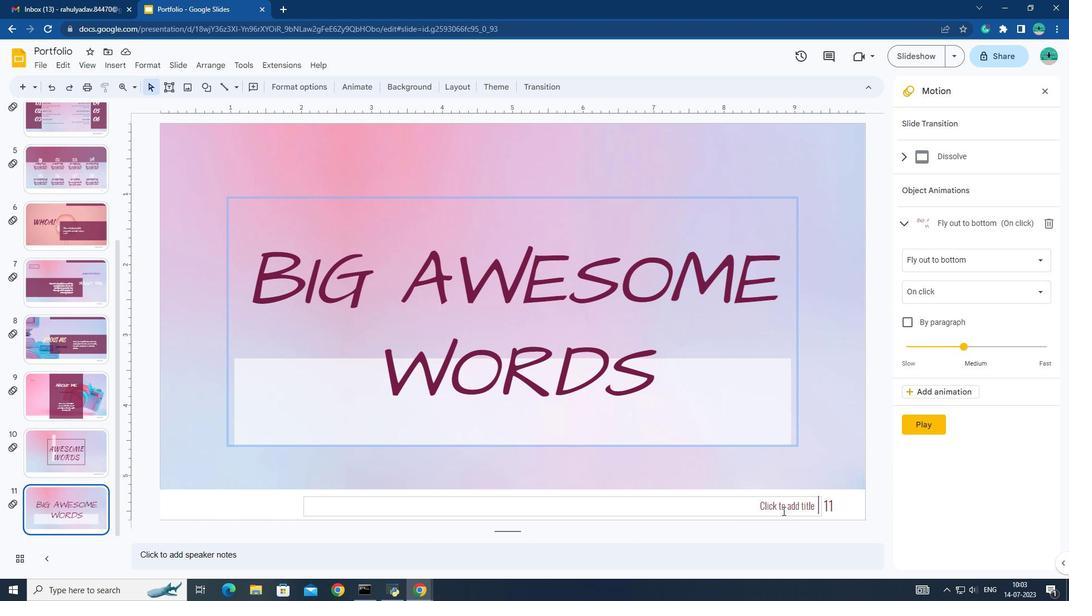 
Action: Mouse pressed left at (781, 511)
Screenshot: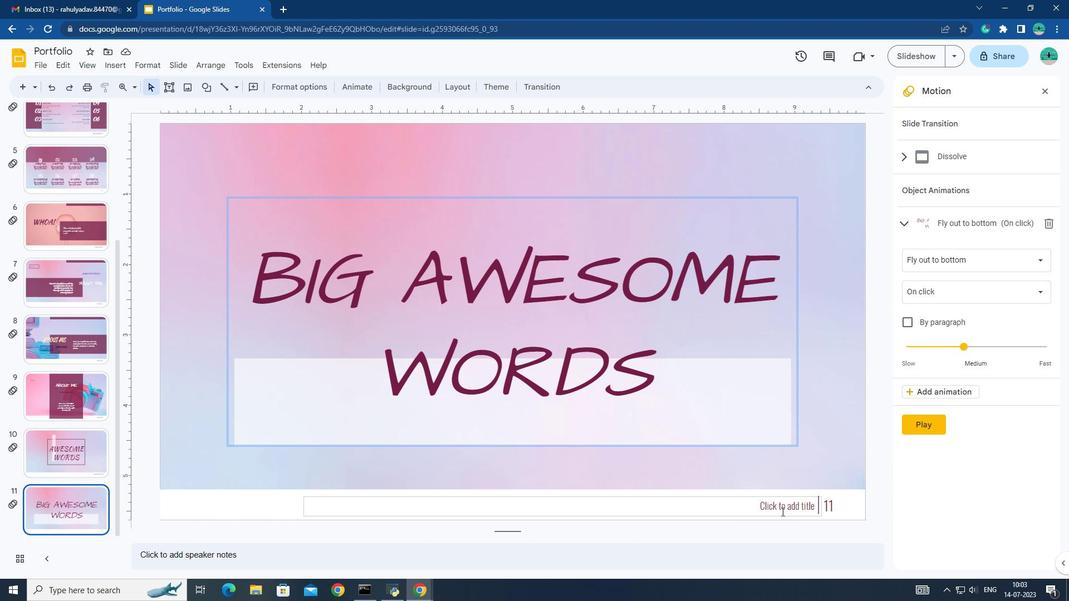 
Action: Key pressed BIG<Key.space>AWESOME<Key.space>WORDS
Screenshot: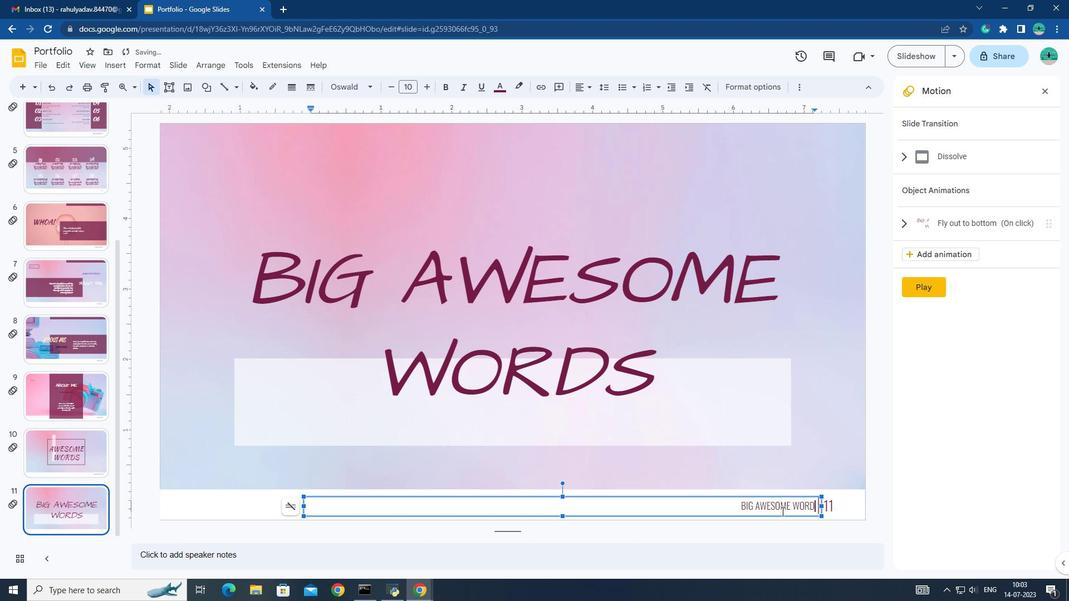 
Action: Mouse moved to (809, 459)
Screenshot: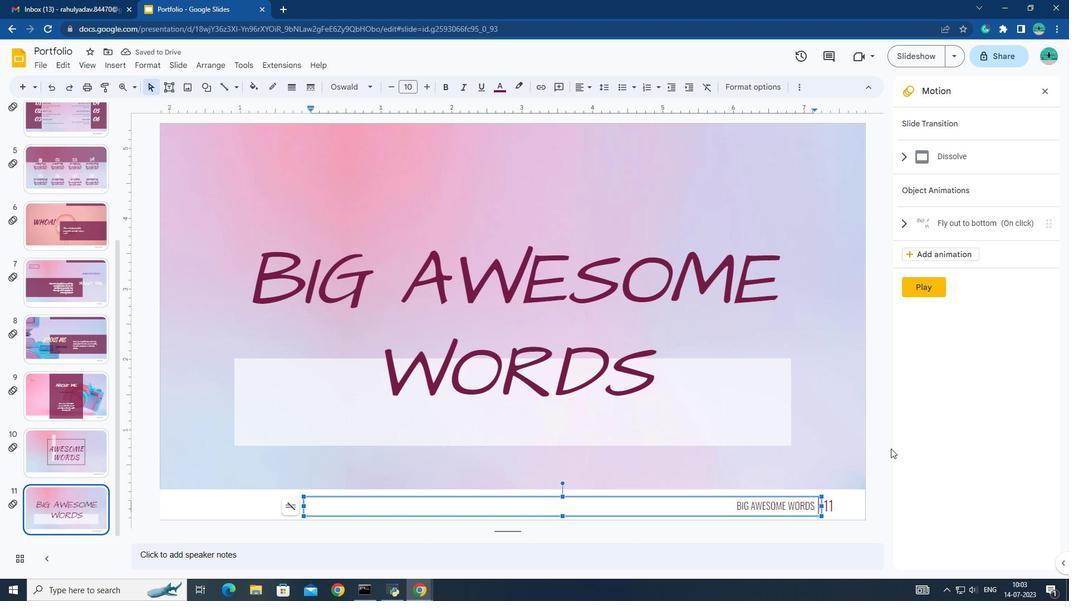 
Action: Mouse pressed left at (809, 459)
Screenshot: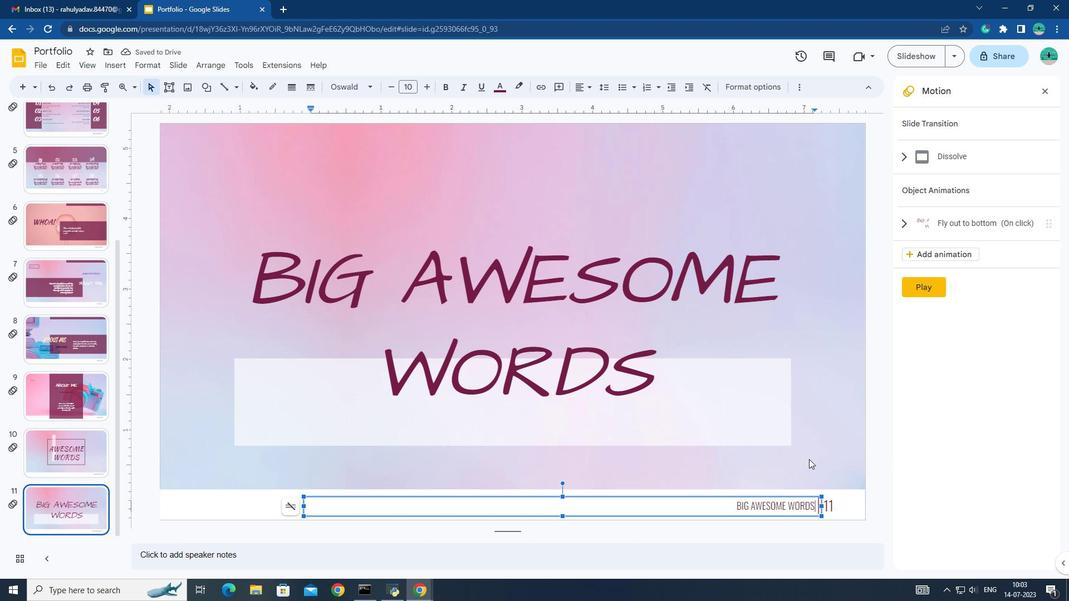 
